Task: In the  document seminar.rtf Use the feature 'and check spelling and grammer' Select the body of letter and change paragraph spacing to  '1.5' Select the word  Good Day and change the font size to  30
Action: Mouse moved to (364, 504)
Screenshot: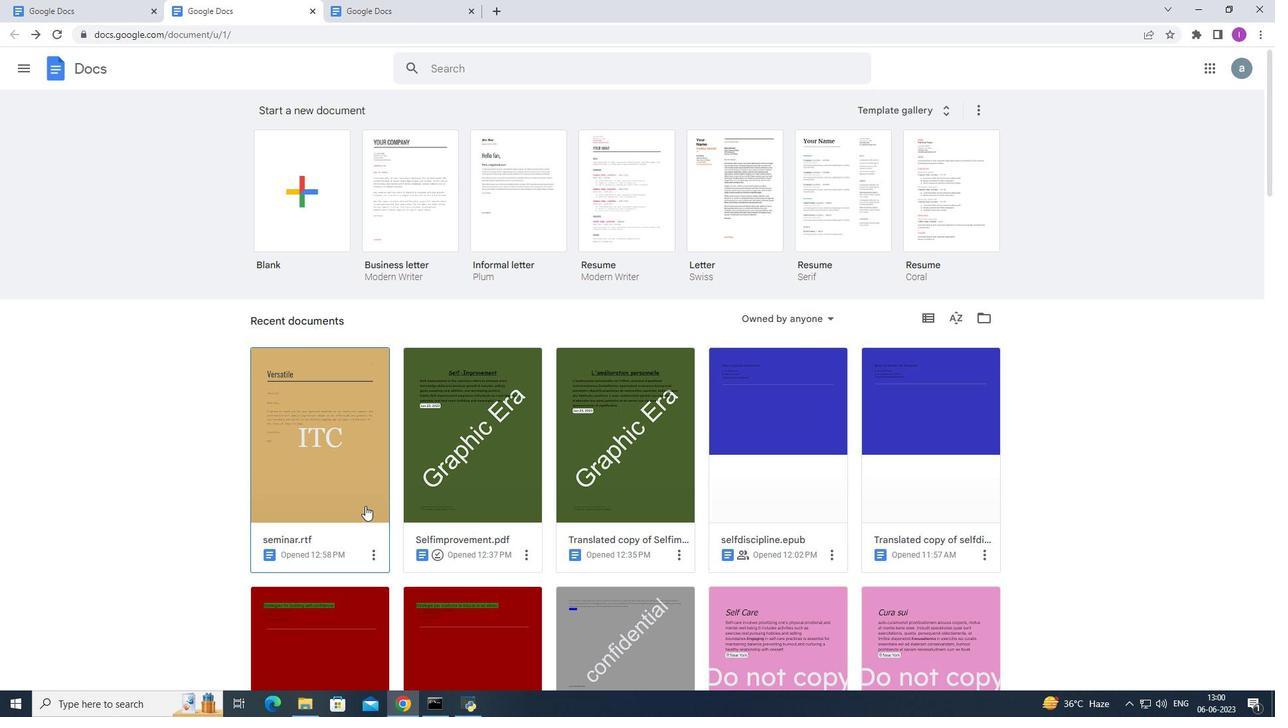 
Action: Mouse pressed left at (364, 504)
Screenshot: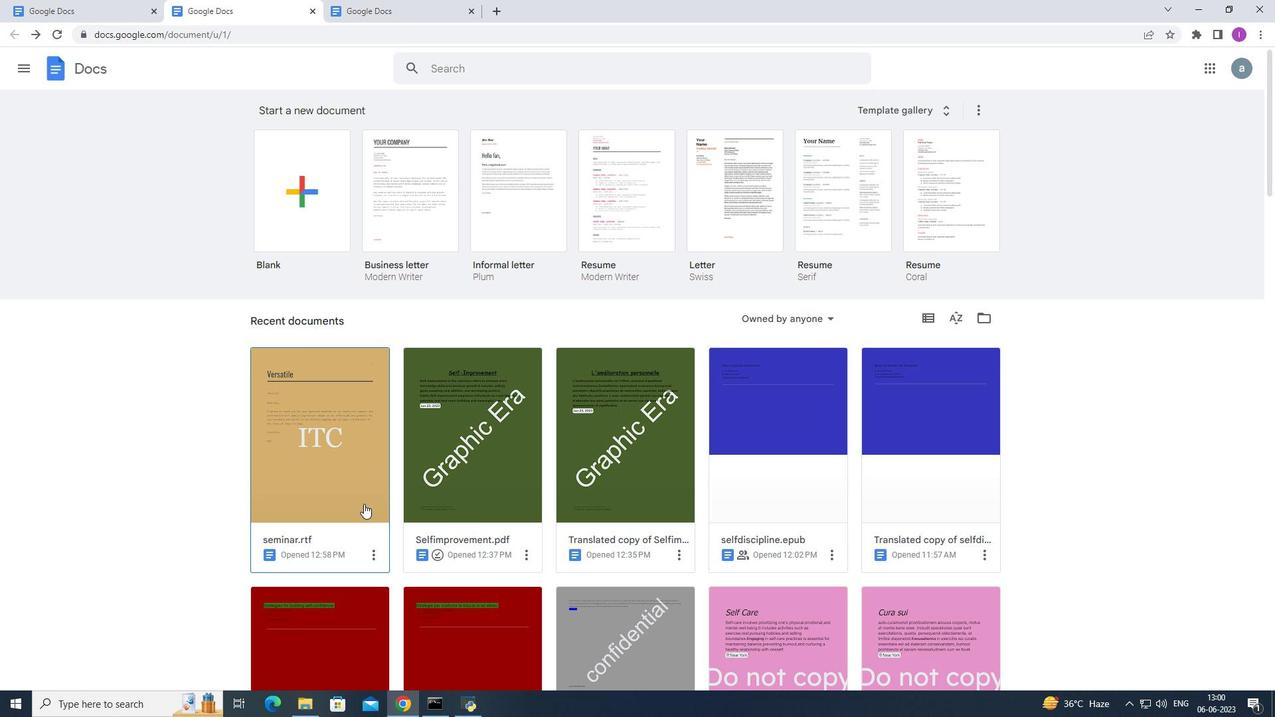
Action: Mouse moved to (215, 71)
Screenshot: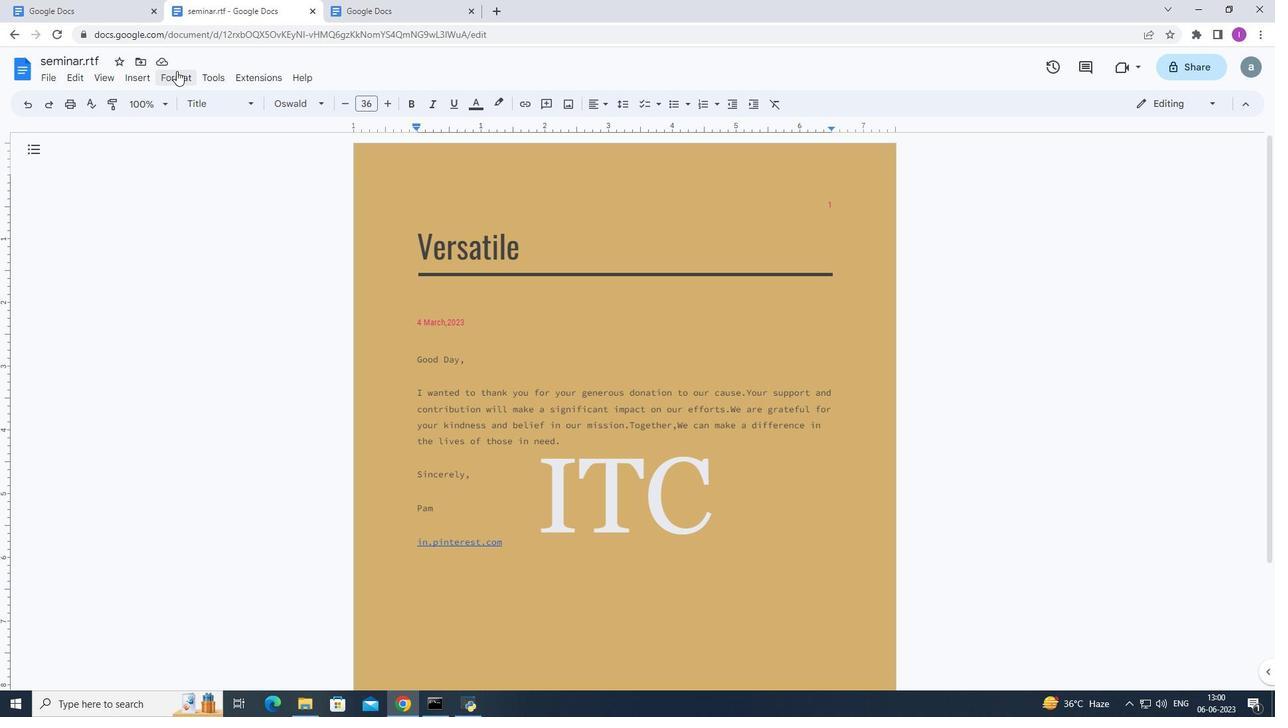 
Action: Mouse pressed left at (215, 71)
Screenshot: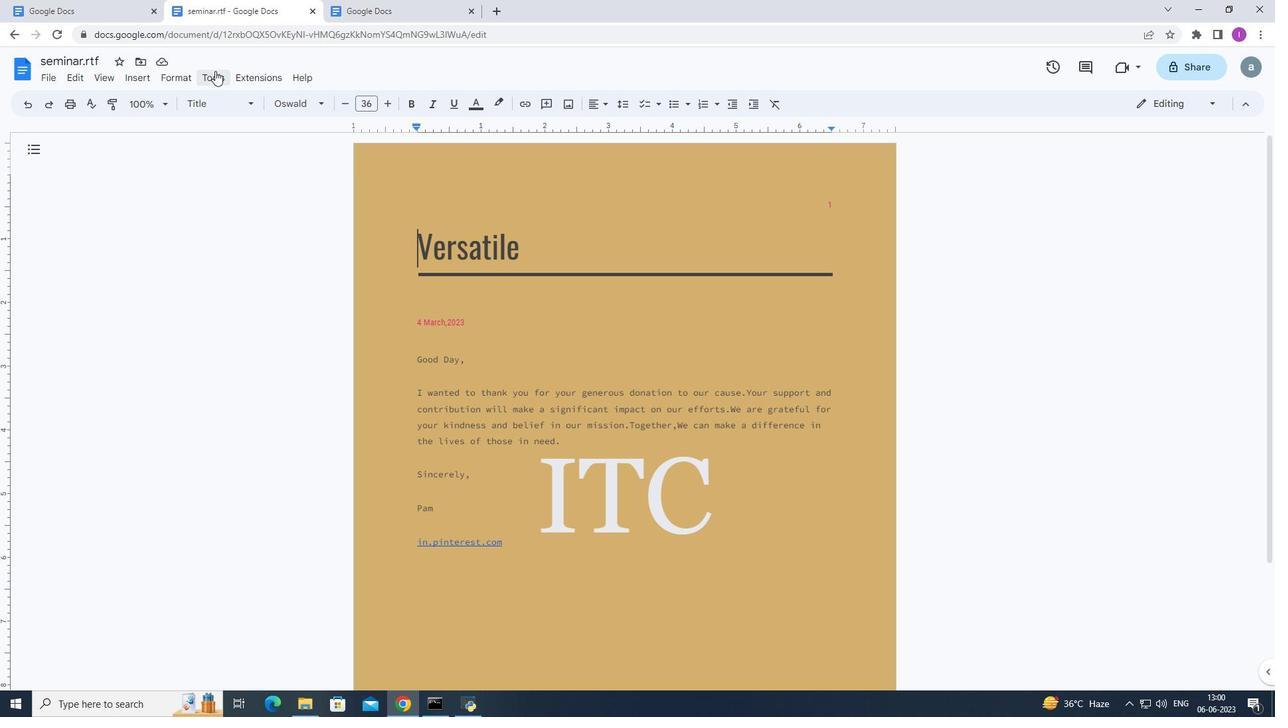 
Action: Mouse moved to (485, 101)
Screenshot: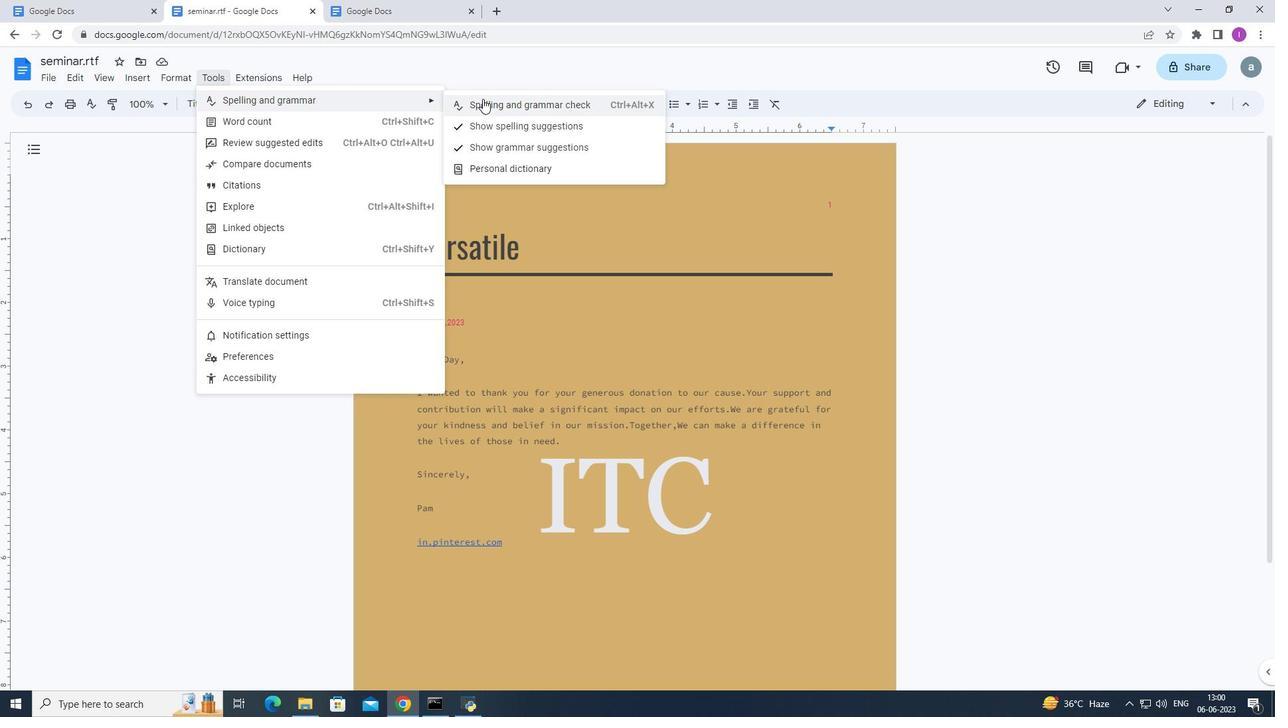 
Action: Mouse pressed left at (485, 101)
Screenshot: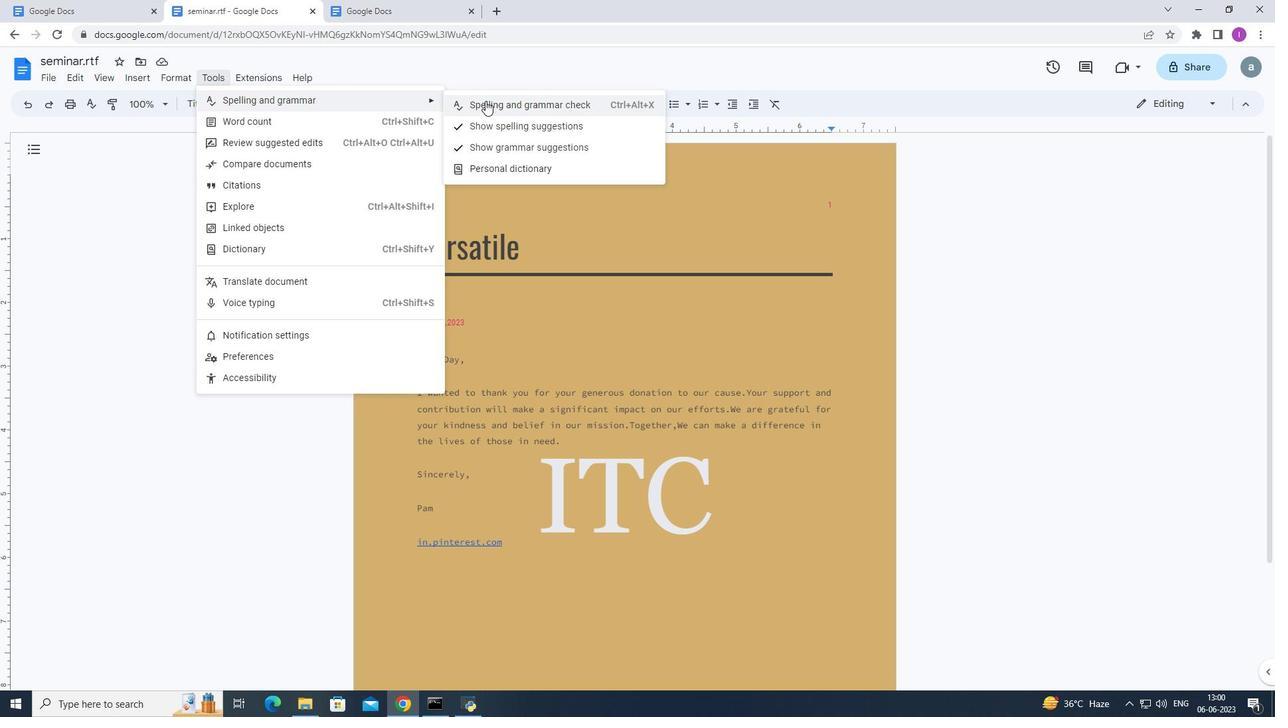 
Action: Mouse moved to (410, 392)
Screenshot: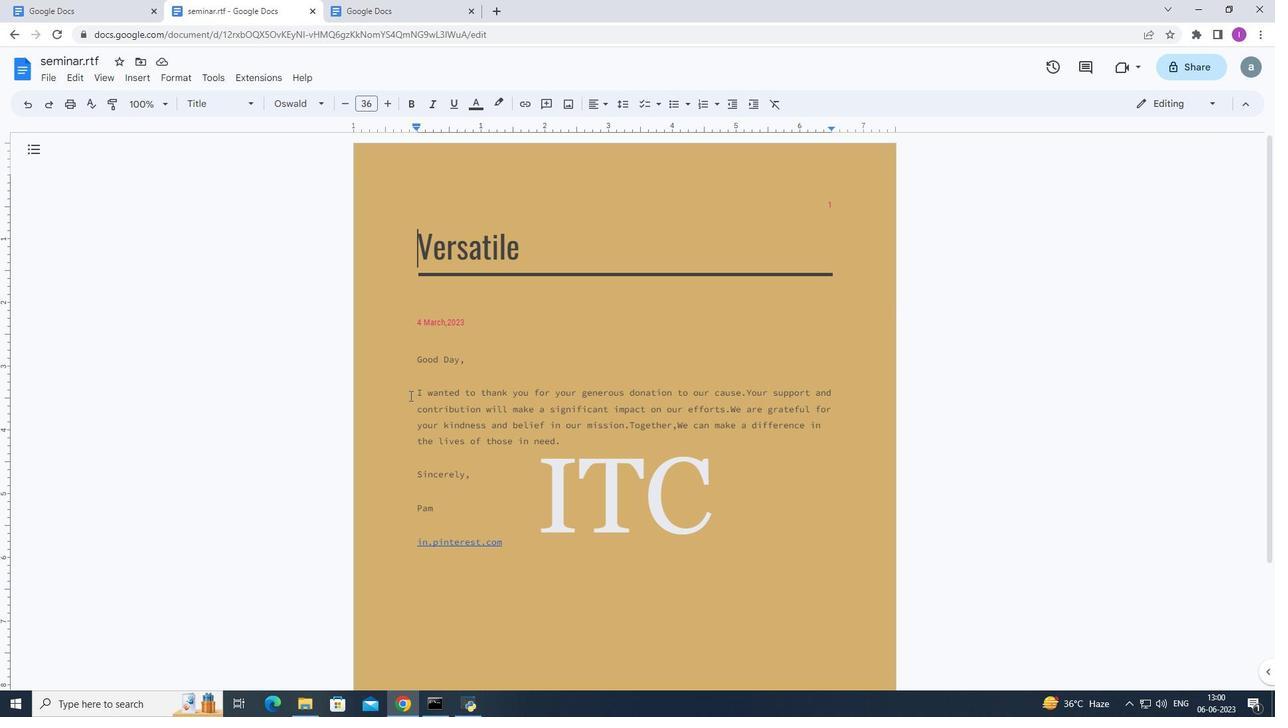 
Action: Mouse pressed left at (410, 392)
Screenshot: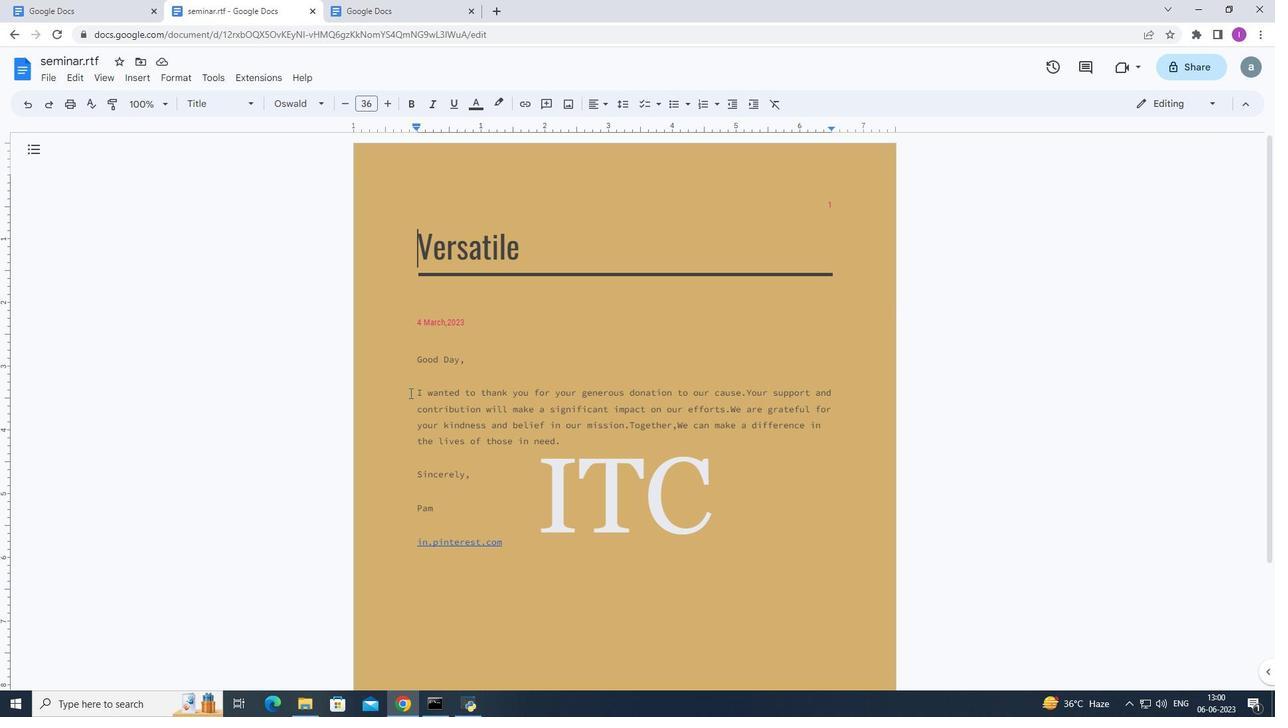 
Action: Mouse moved to (625, 99)
Screenshot: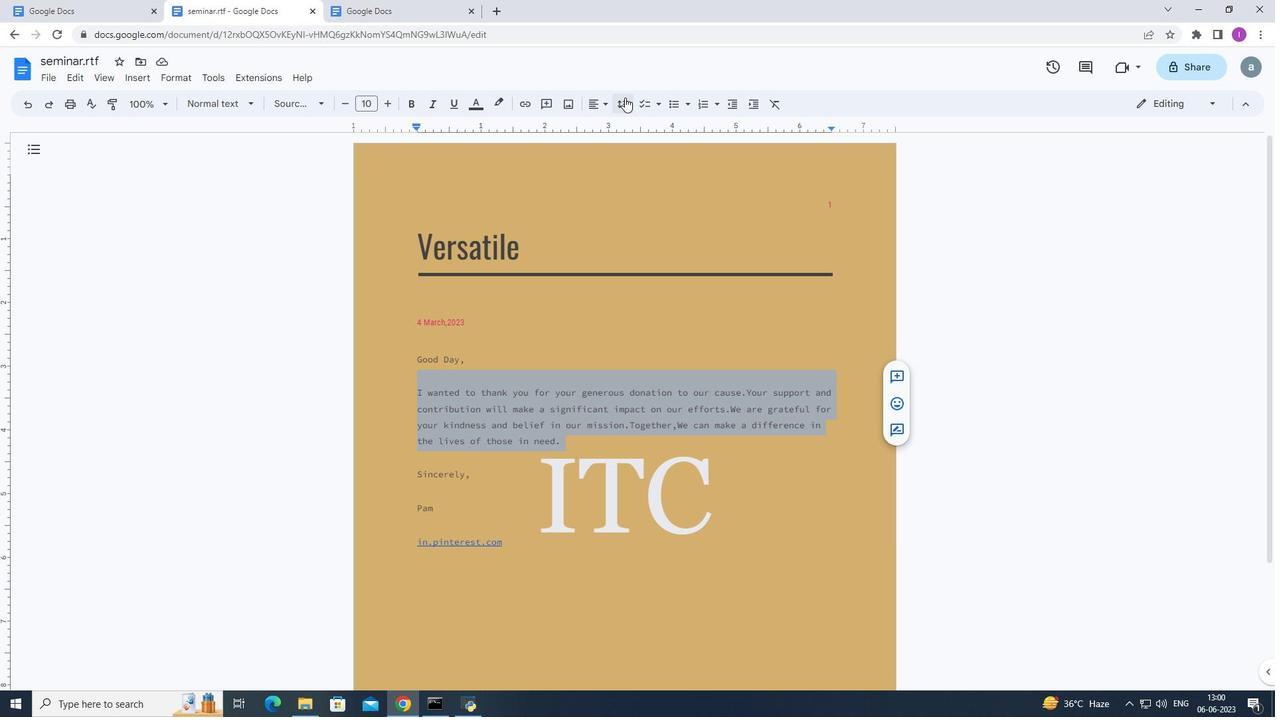 
Action: Mouse pressed left at (625, 99)
Screenshot: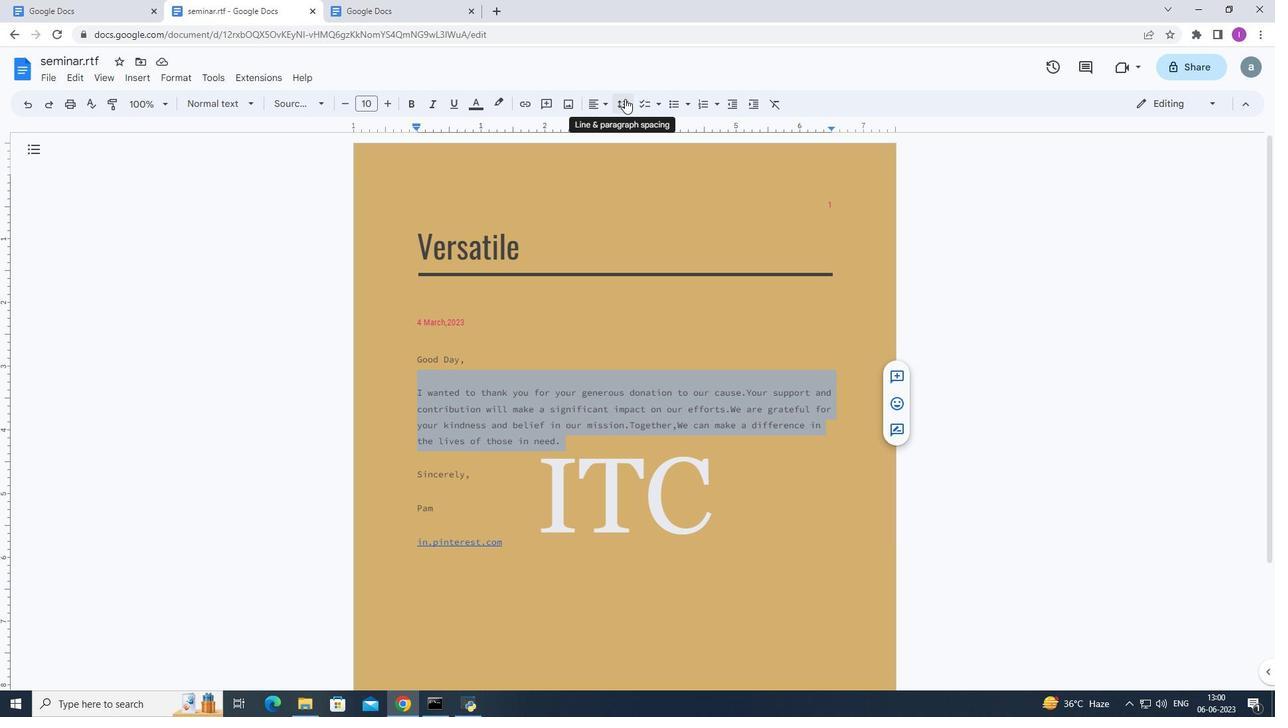 
Action: Mouse moved to (645, 164)
Screenshot: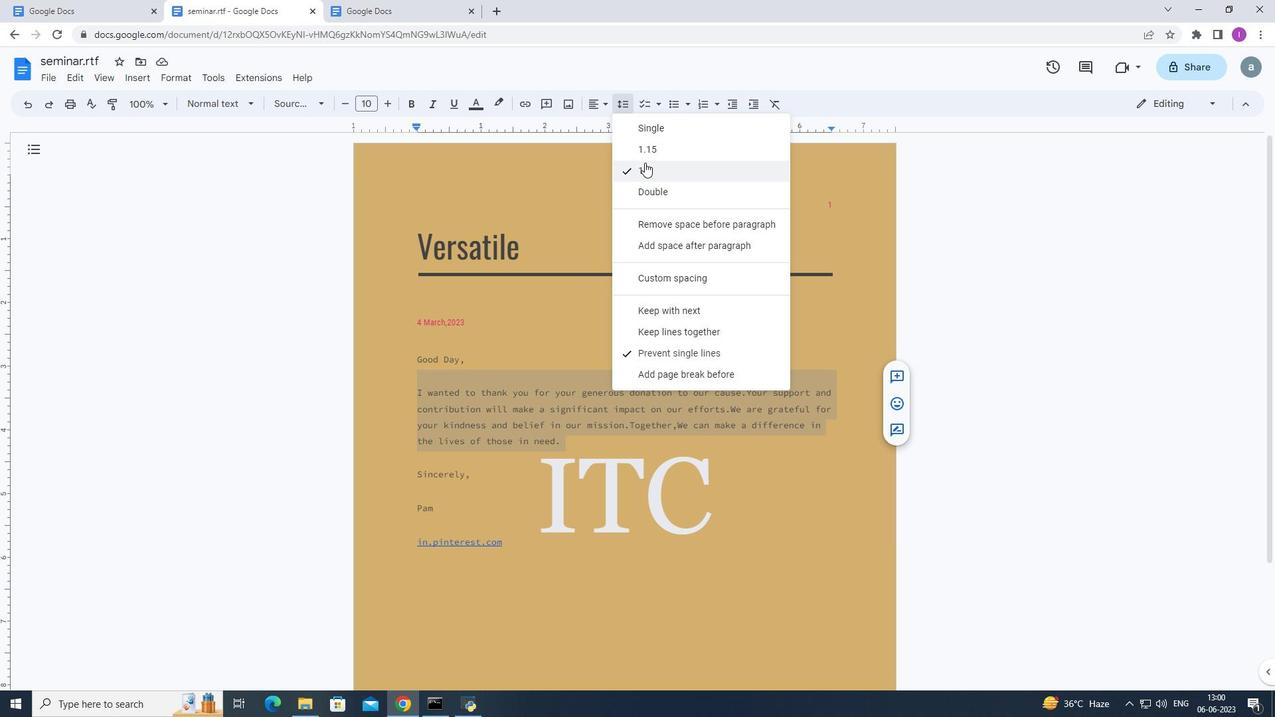 
Action: Mouse pressed left at (645, 164)
Screenshot: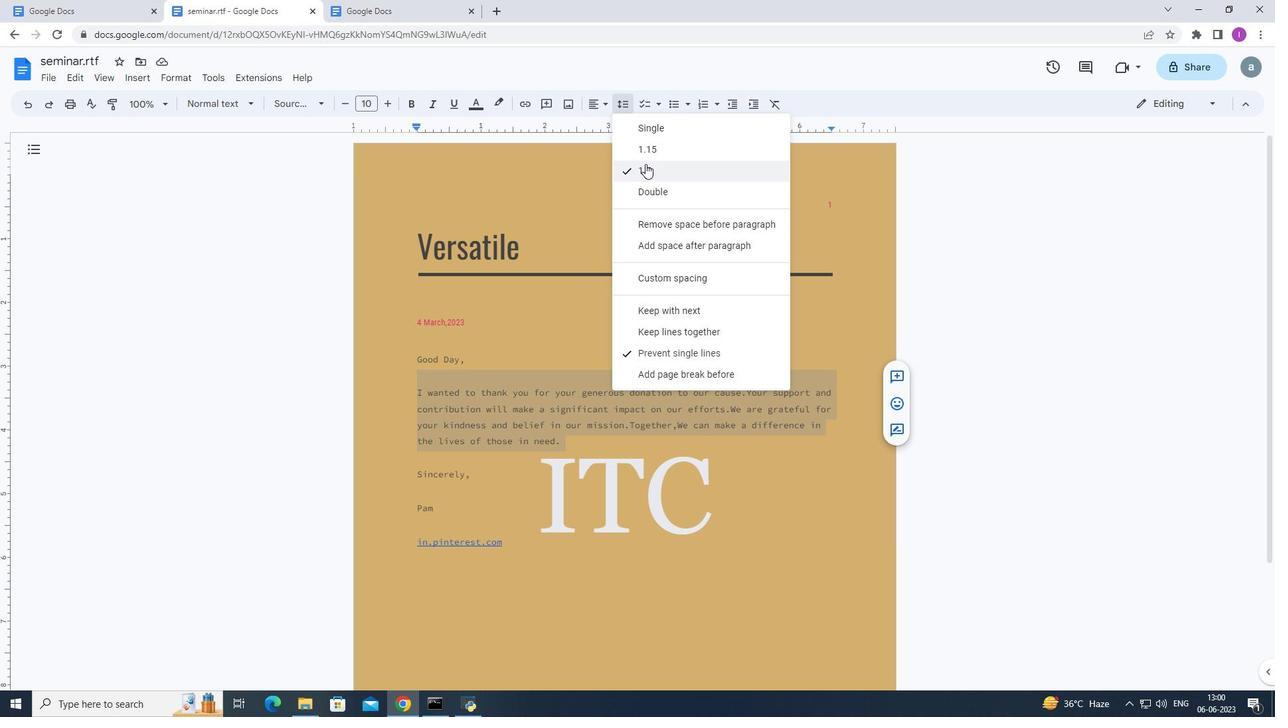
Action: Mouse moved to (287, 368)
Screenshot: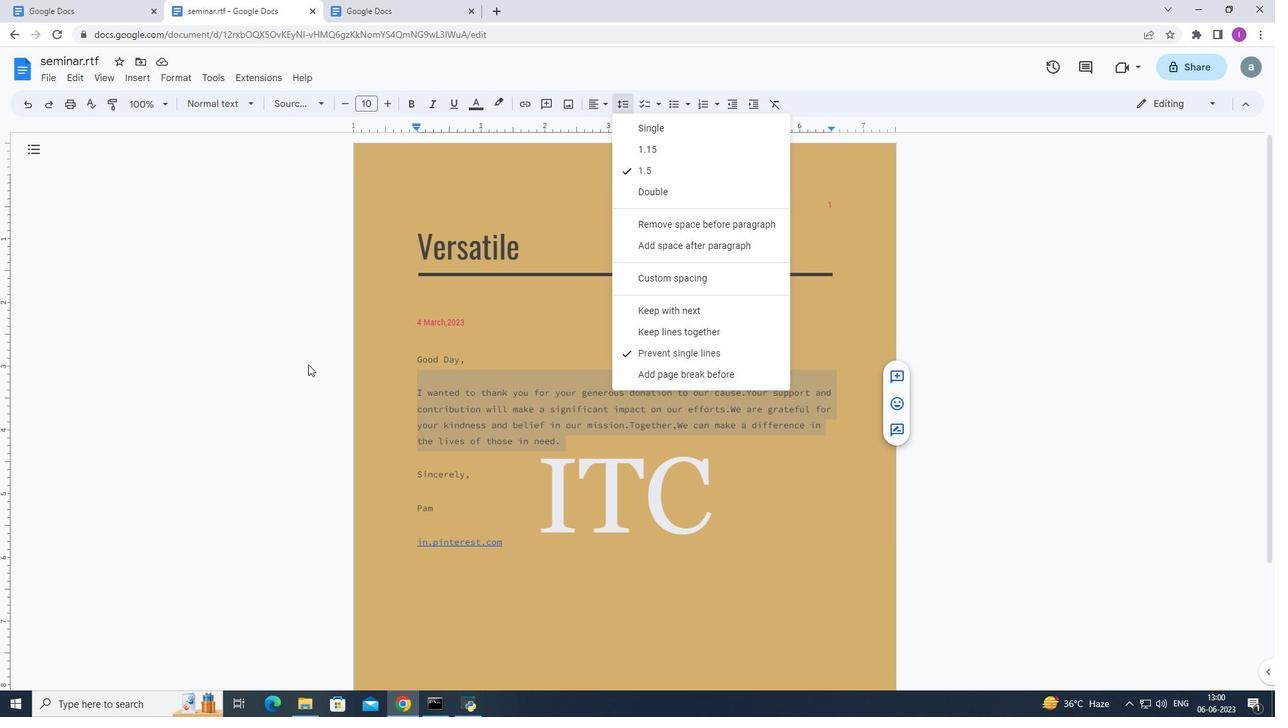 
Action: Mouse pressed left at (287, 368)
Screenshot: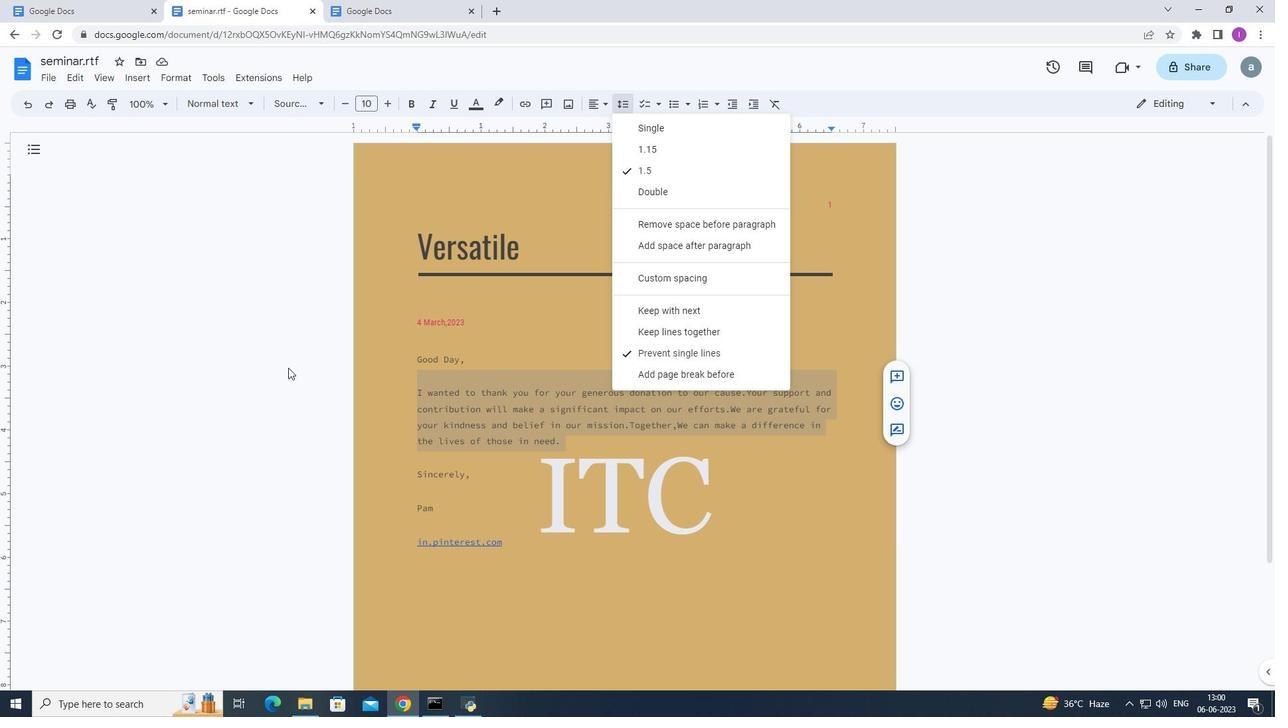 
Action: Mouse moved to (474, 361)
Screenshot: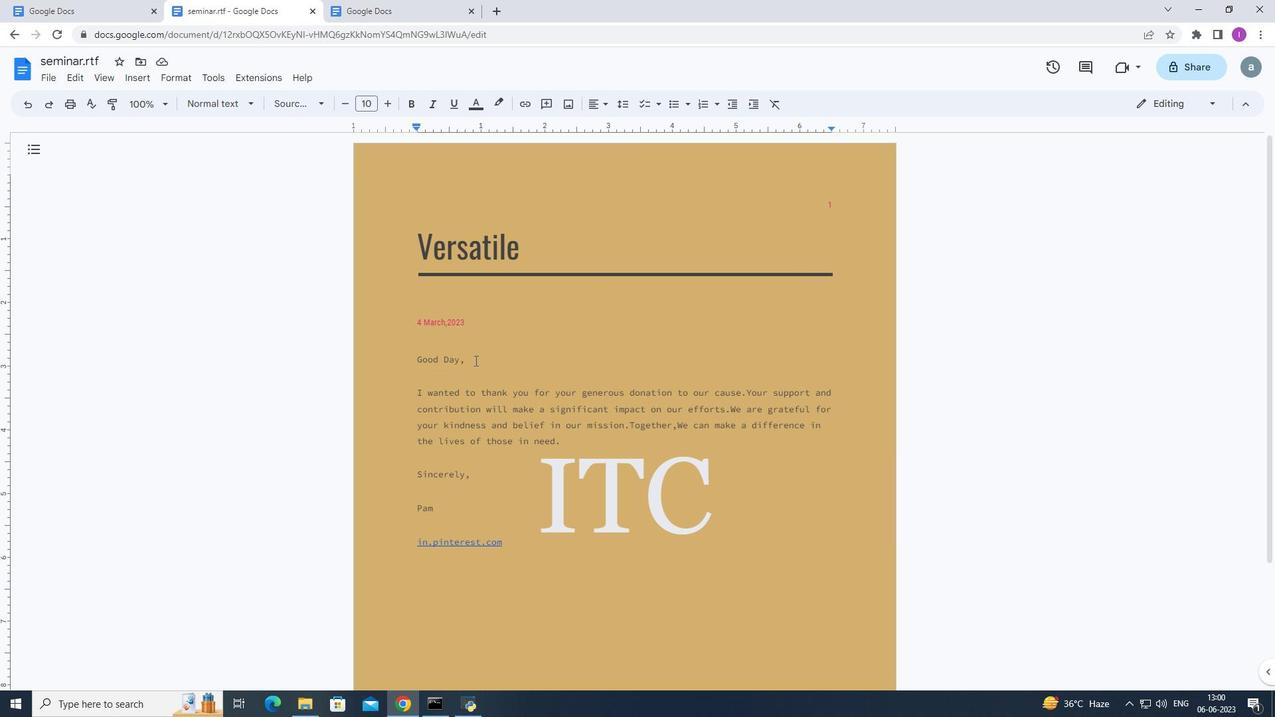 
Action: Mouse pressed left at (474, 361)
Screenshot: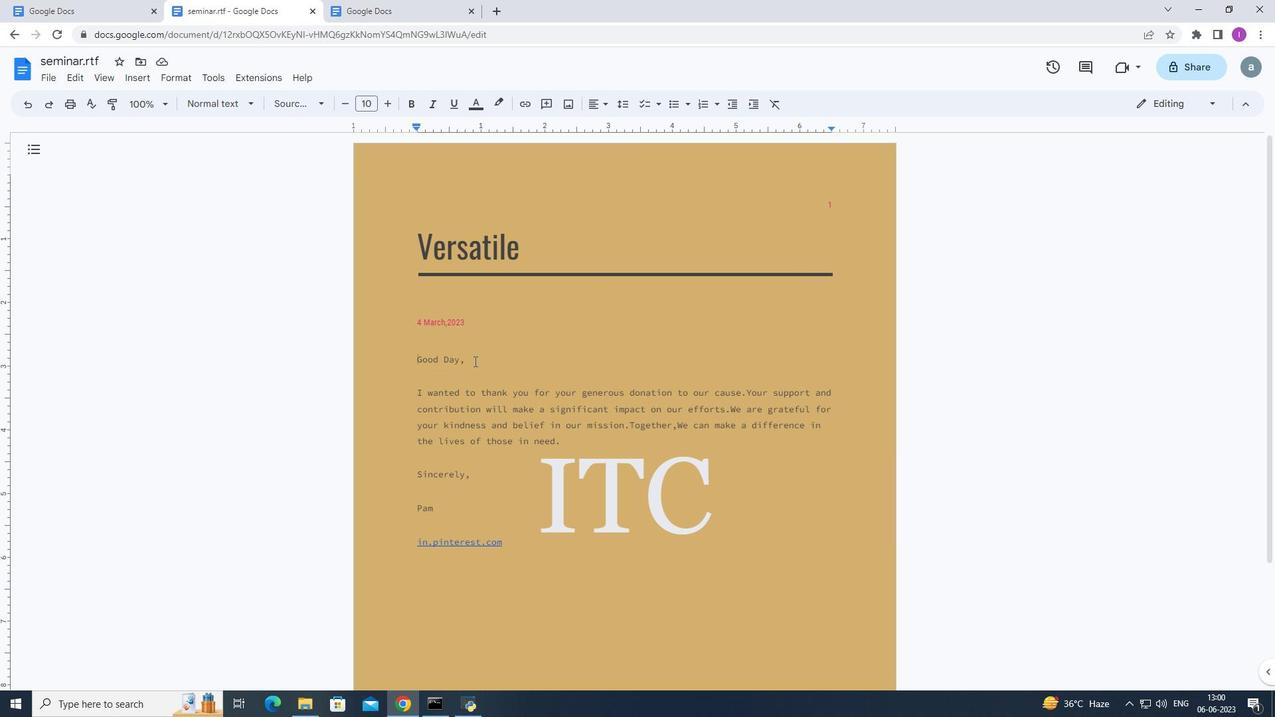 
Action: Mouse moved to (480, 345)
Screenshot: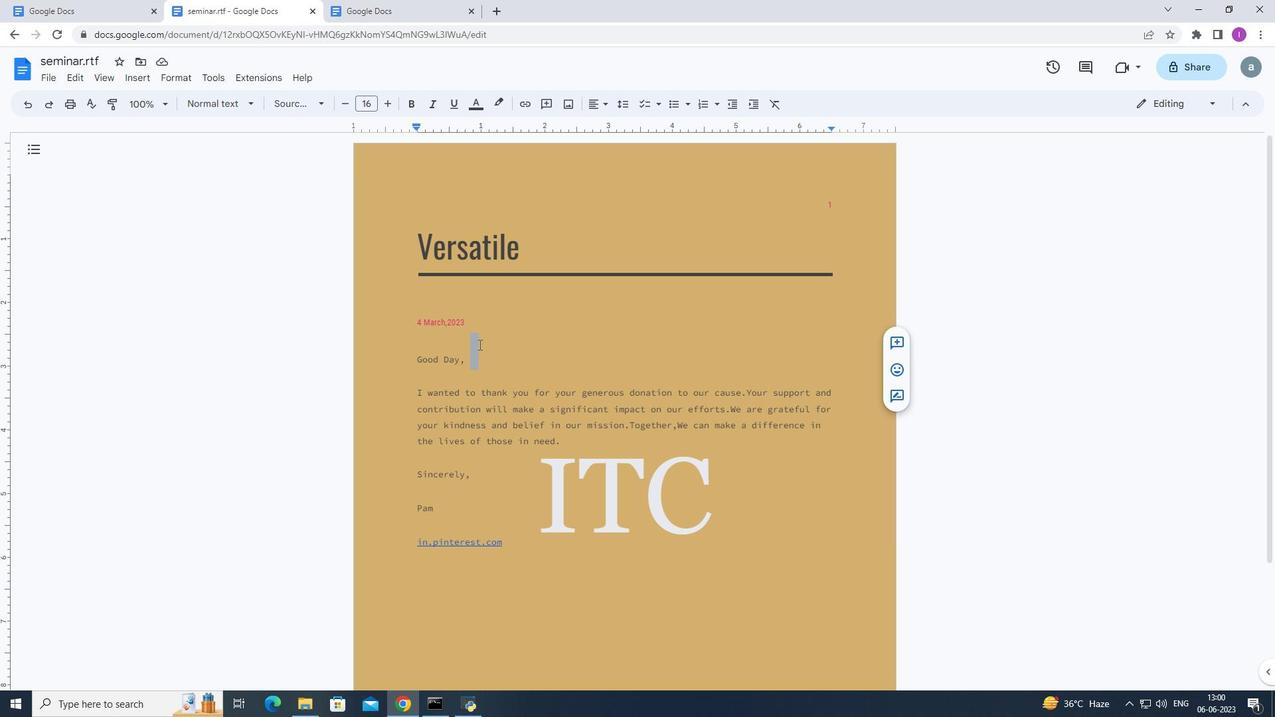 
Action: Mouse pressed left at (480, 345)
Screenshot: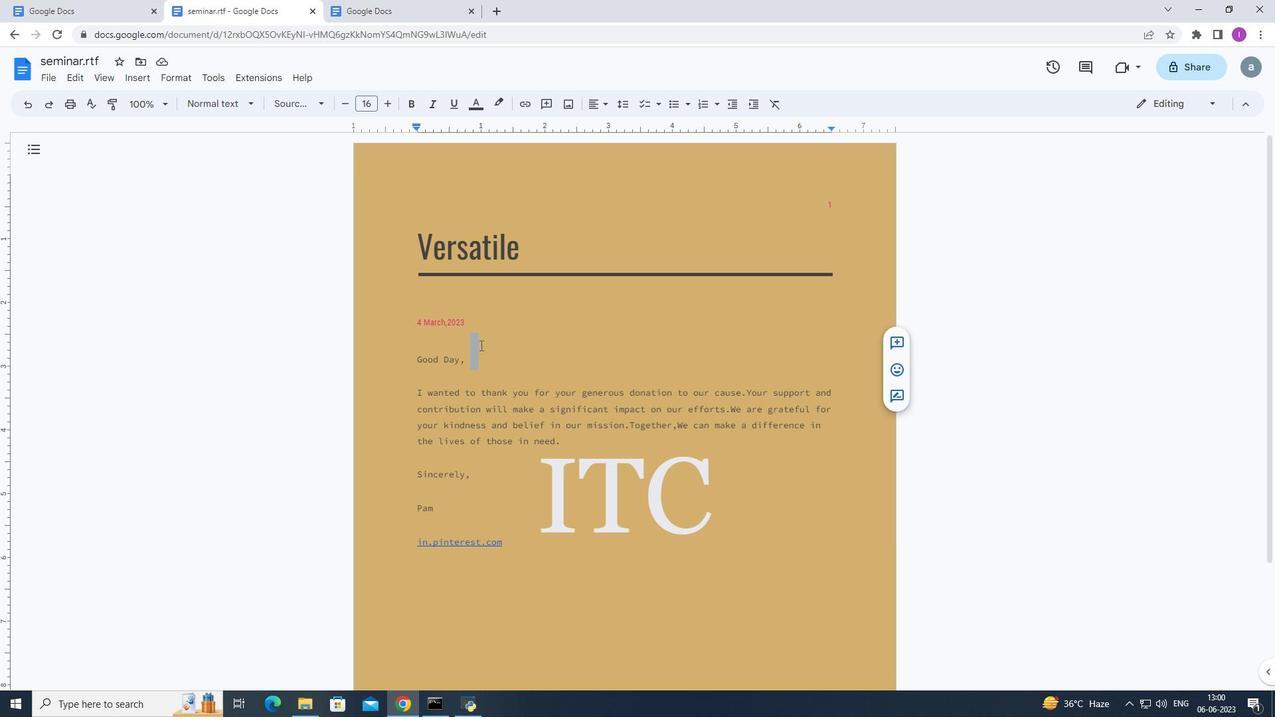 
Action: Mouse moved to (467, 406)
Screenshot: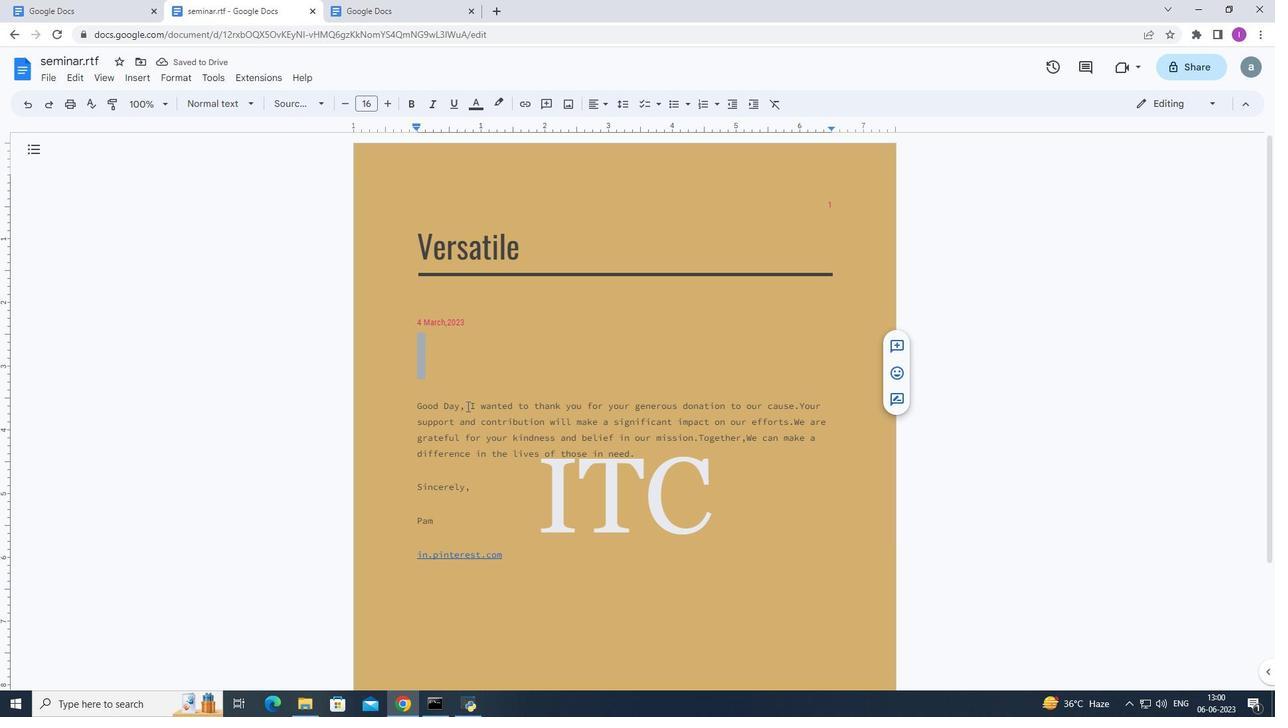 
Action: Mouse pressed left at (467, 406)
Screenshot: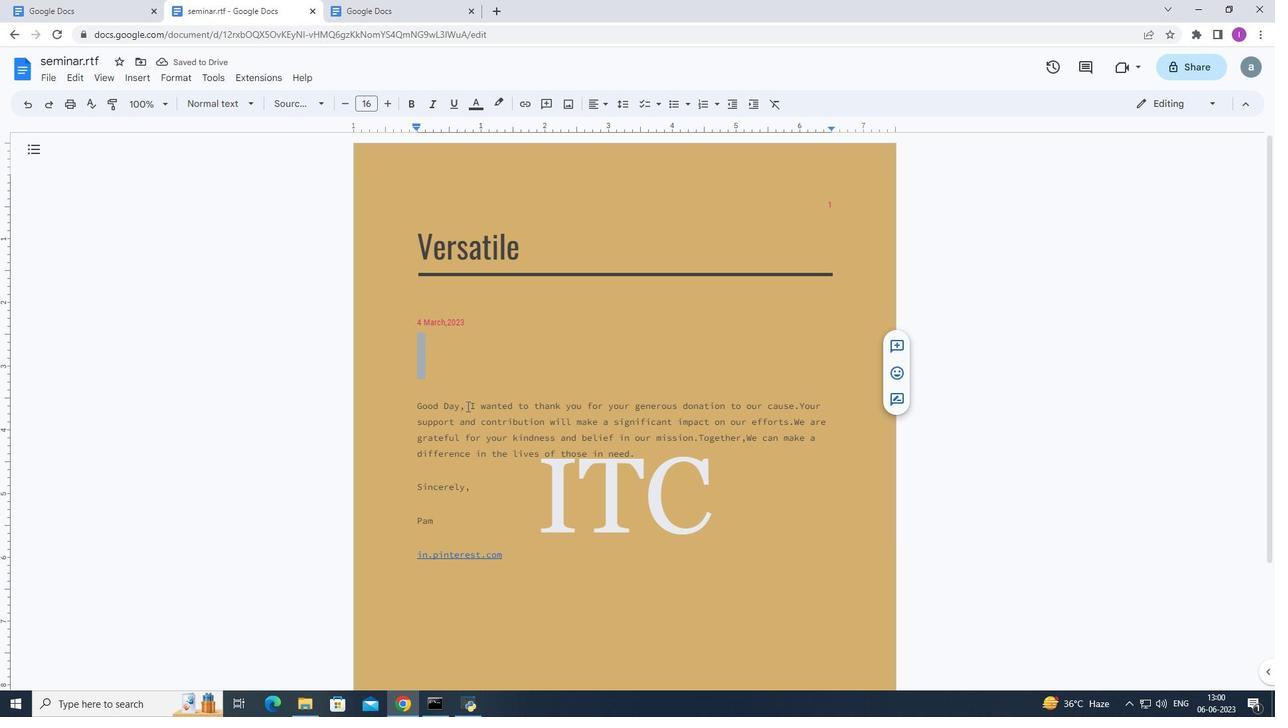 
Action: Mouse moved to (513, 388)
Screenshot: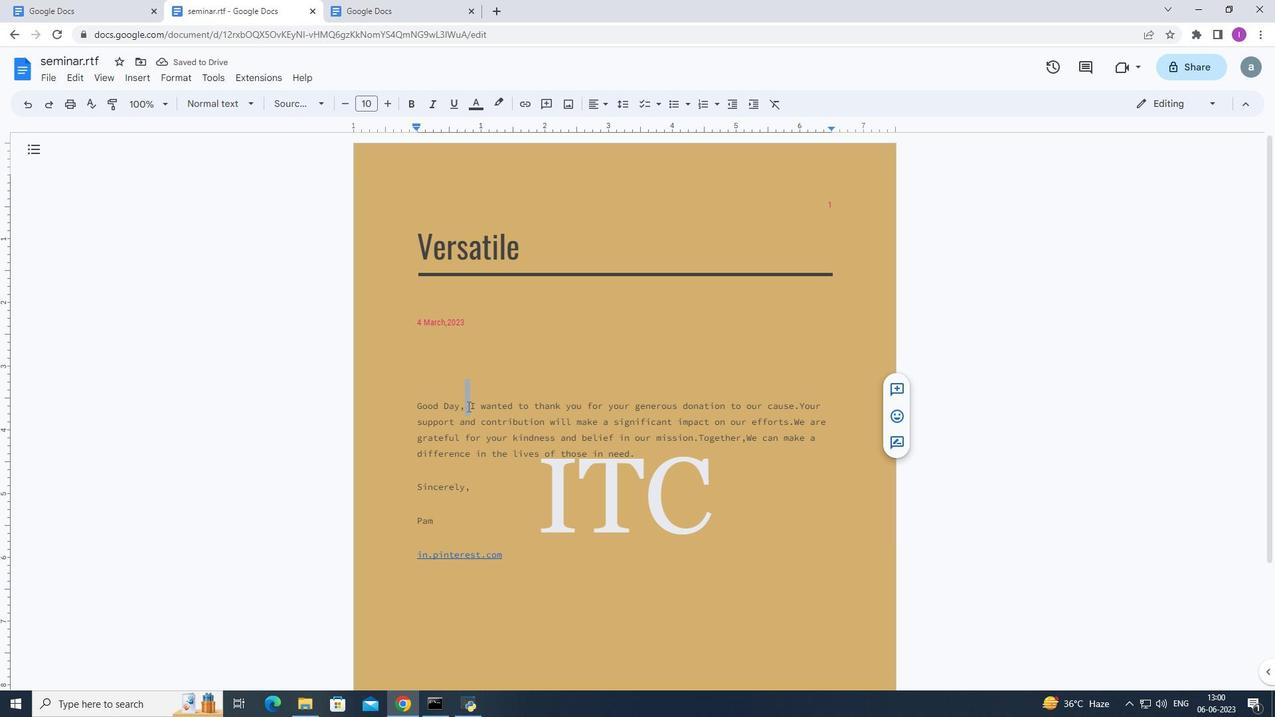 
Action: Key pressed <Key.backspace>
Screenshot: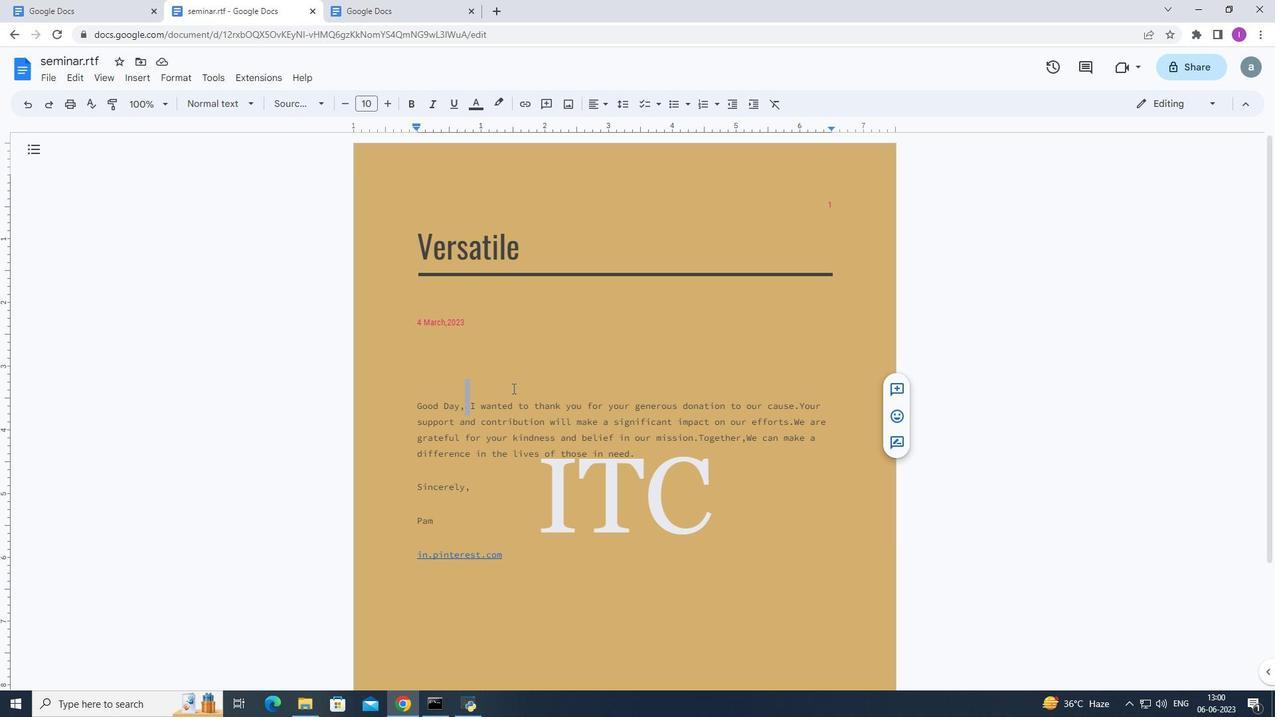 
Action: Mouse moved to (461, 408)
Screenshot: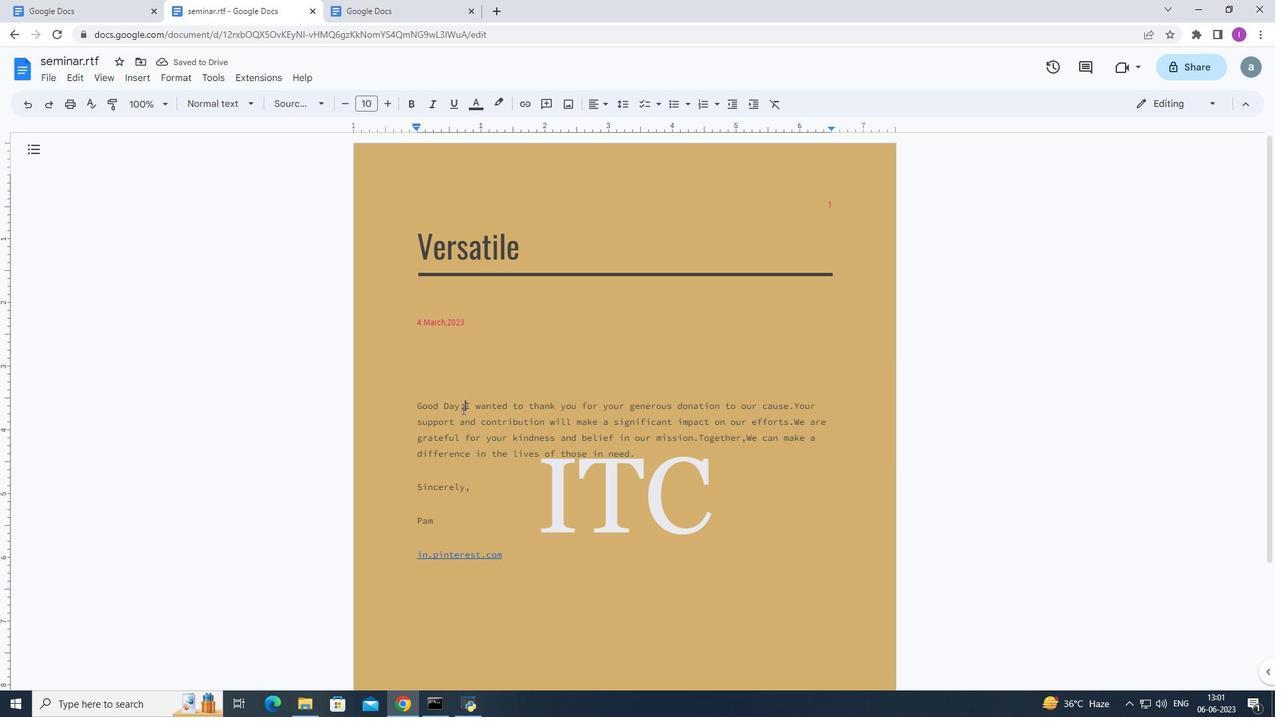 
Action: Mouse pressed left at (461, 408)
Screenshot: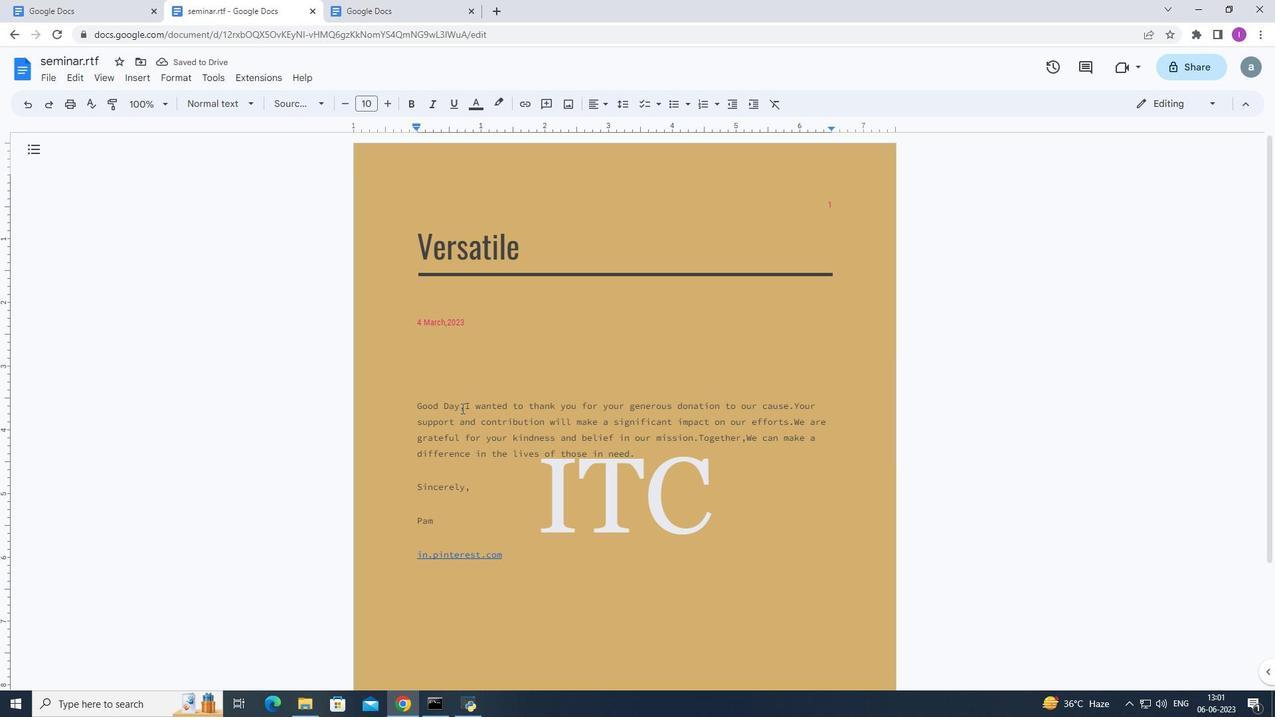 
Action: Mouse moved to (467, 406)
Screenshot: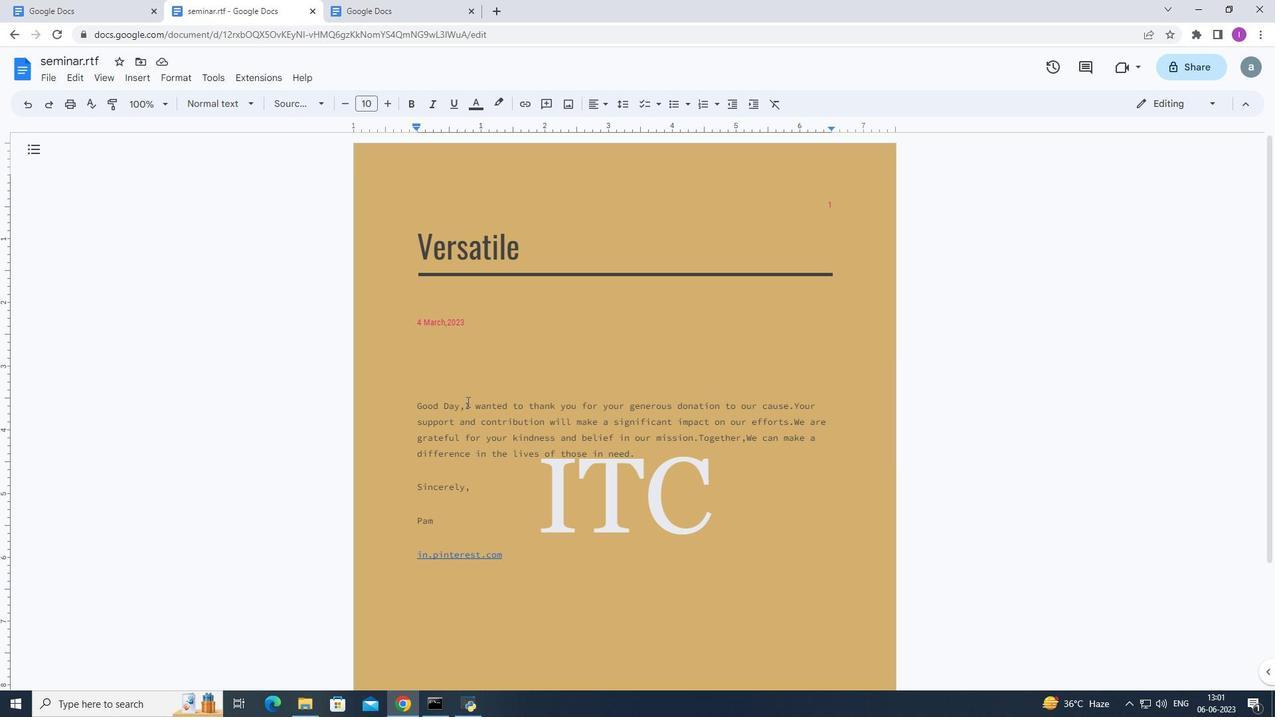 
Action: Mouse pressed left at (467, 406)
Screenshot: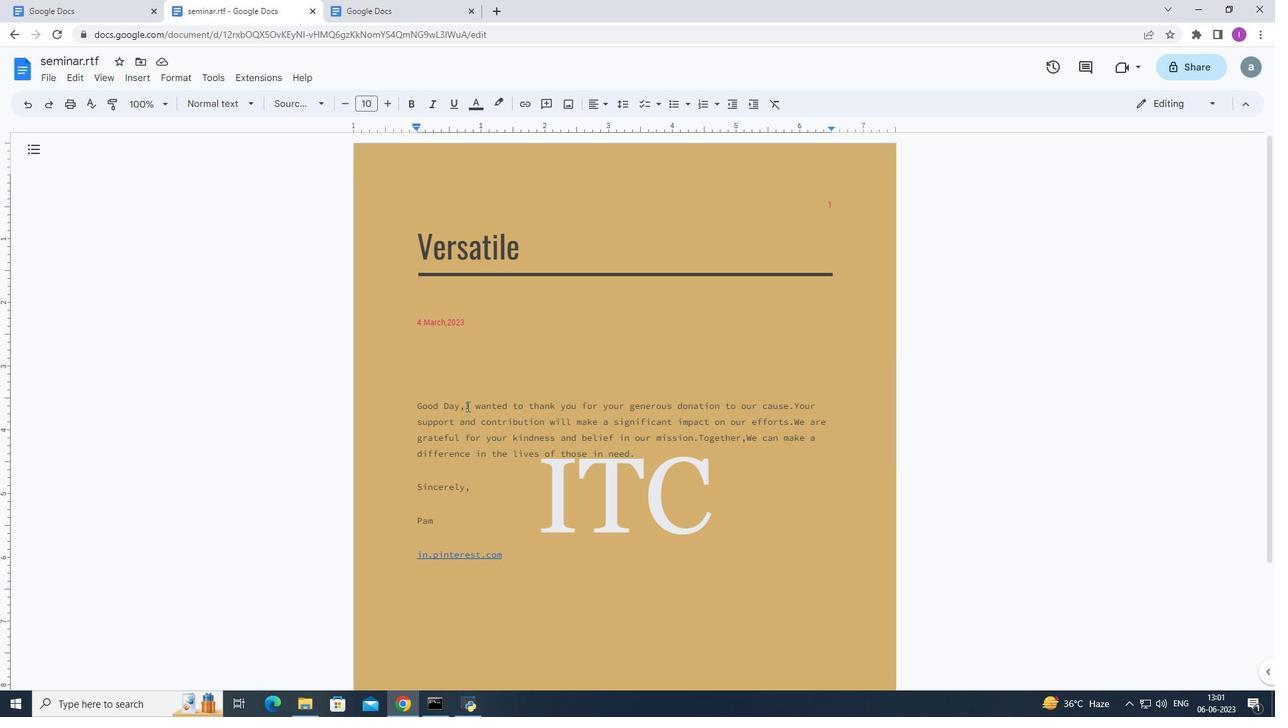 
Action: Mouse moved to (412, 410)
Screenshot: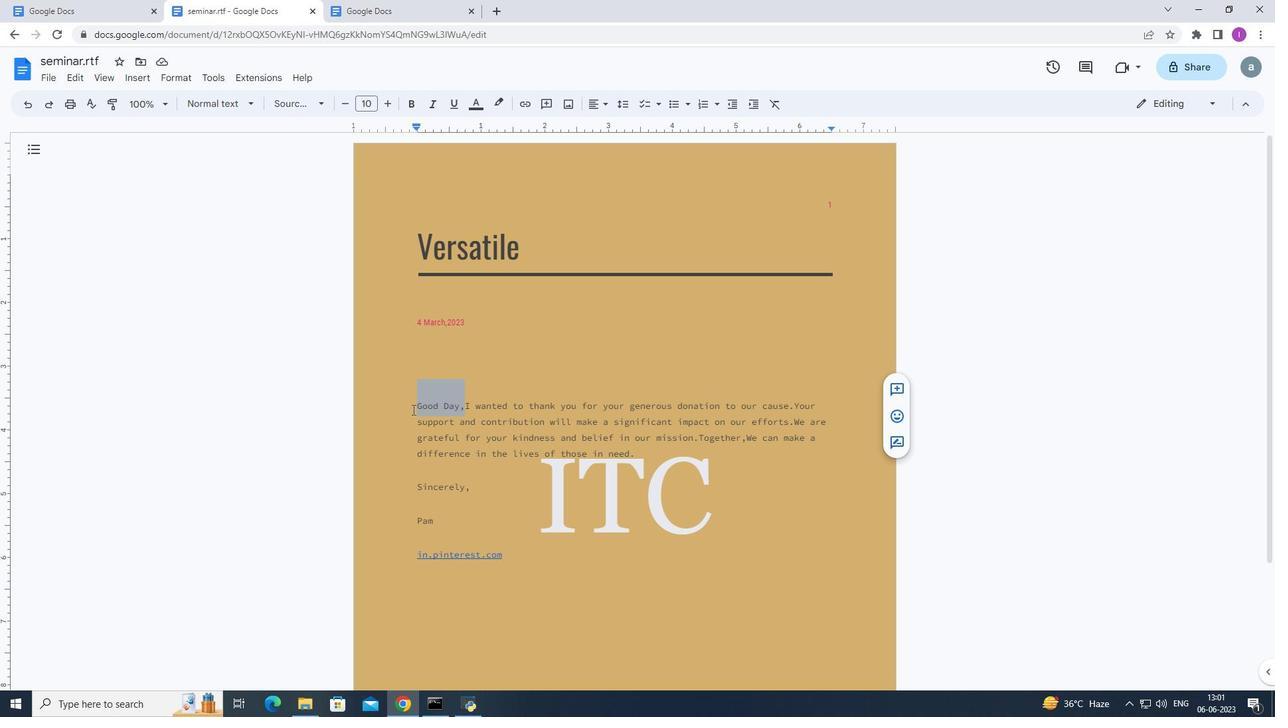 
Action: Key pressed ctrl+C
Screenshot: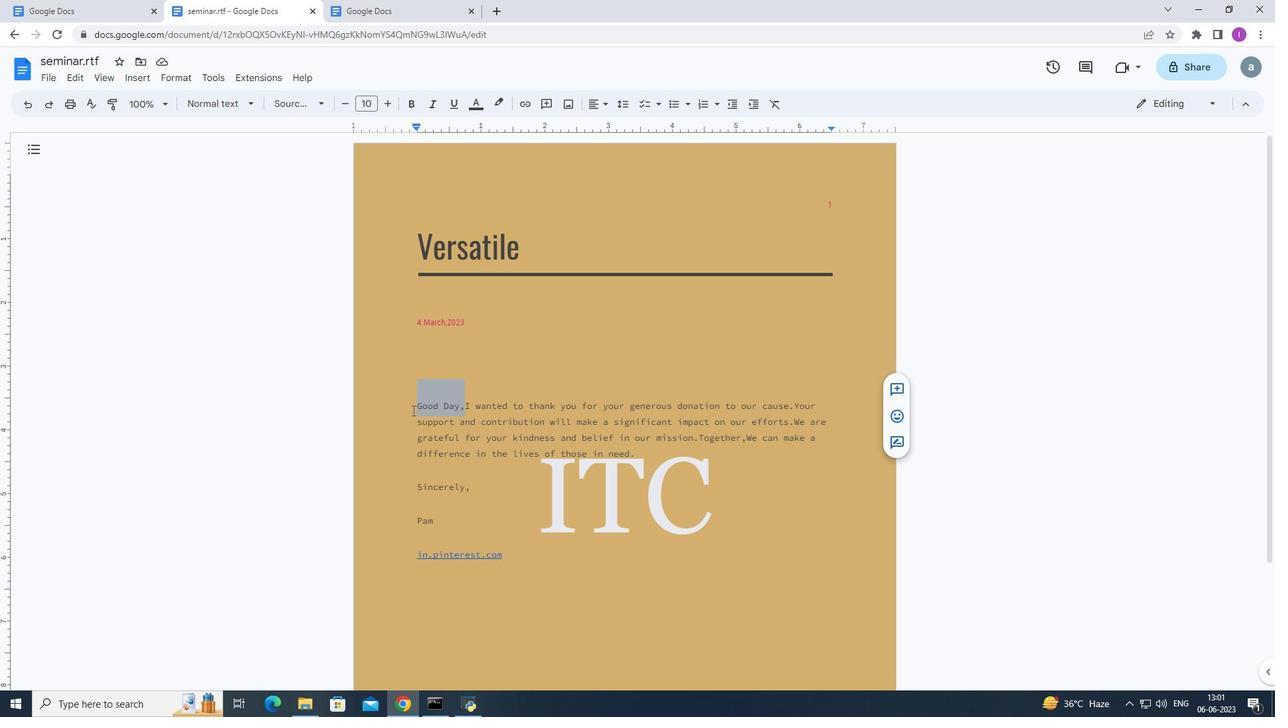 
Action: Mouse moved to (490, 365)
Screenshot: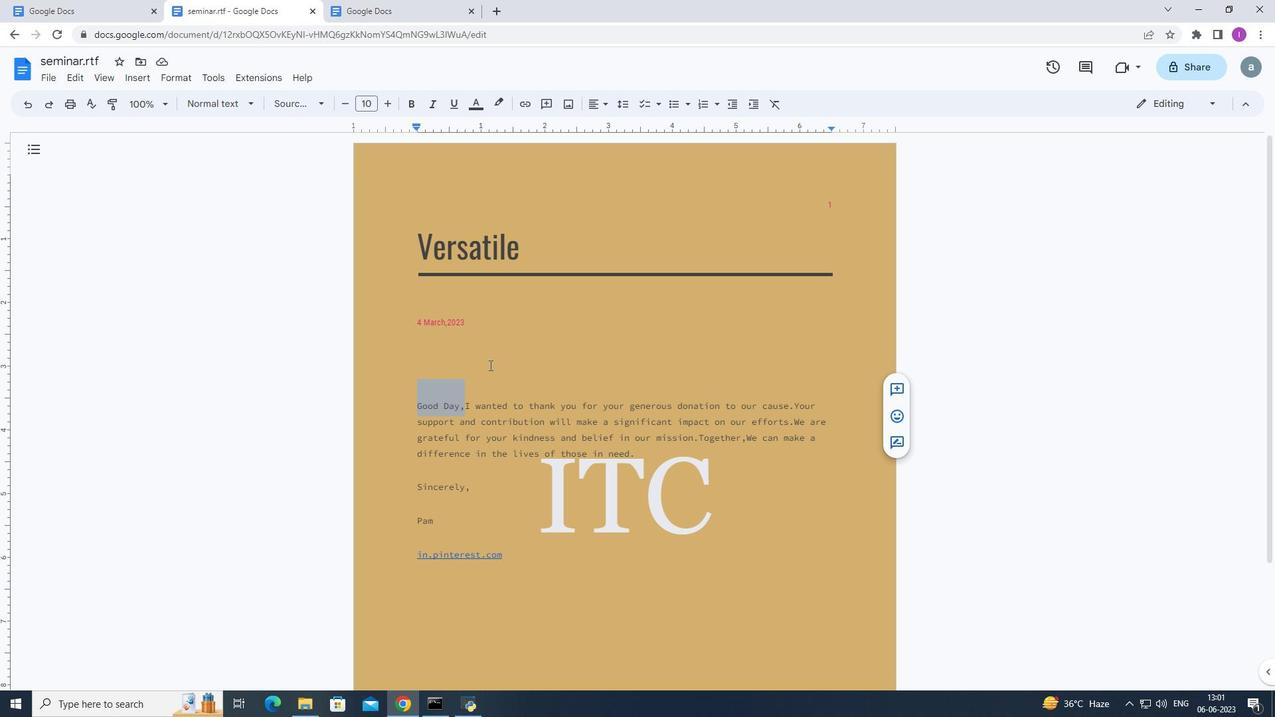 
Action: Key pressed <Key.delete>
Screenshot: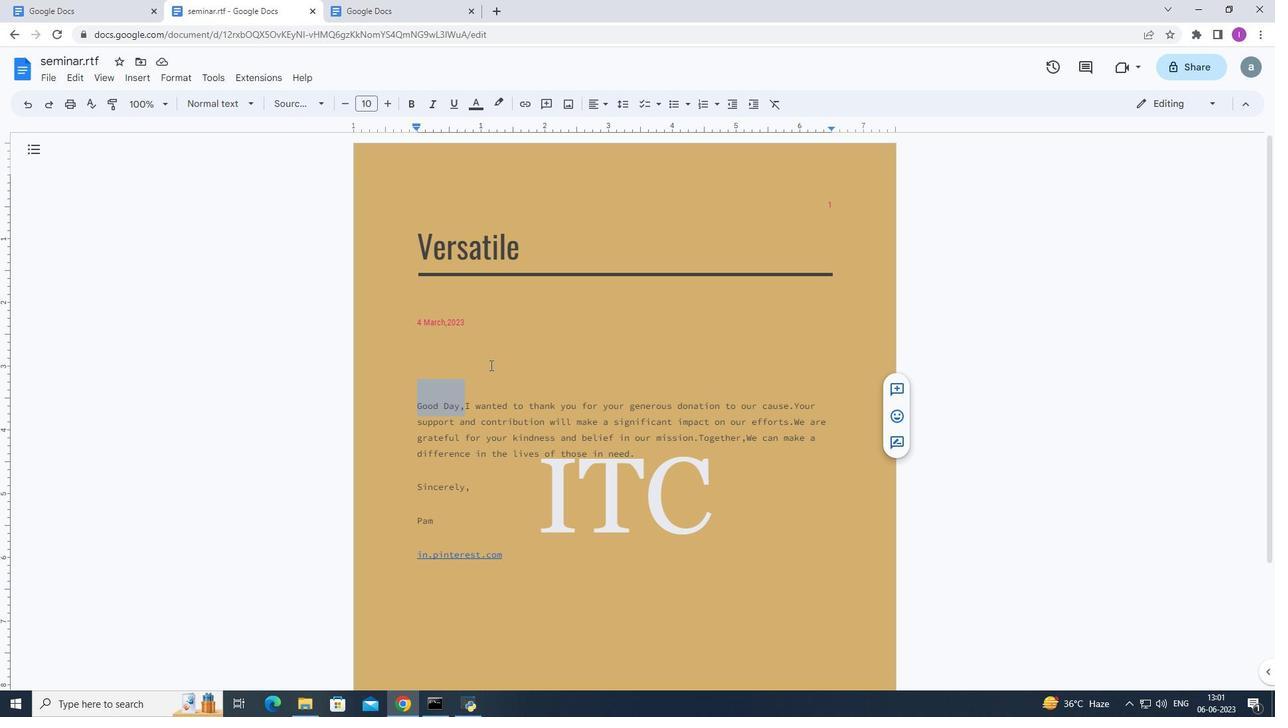 
Action: Mouse moved to (428, 374)
Screenshot: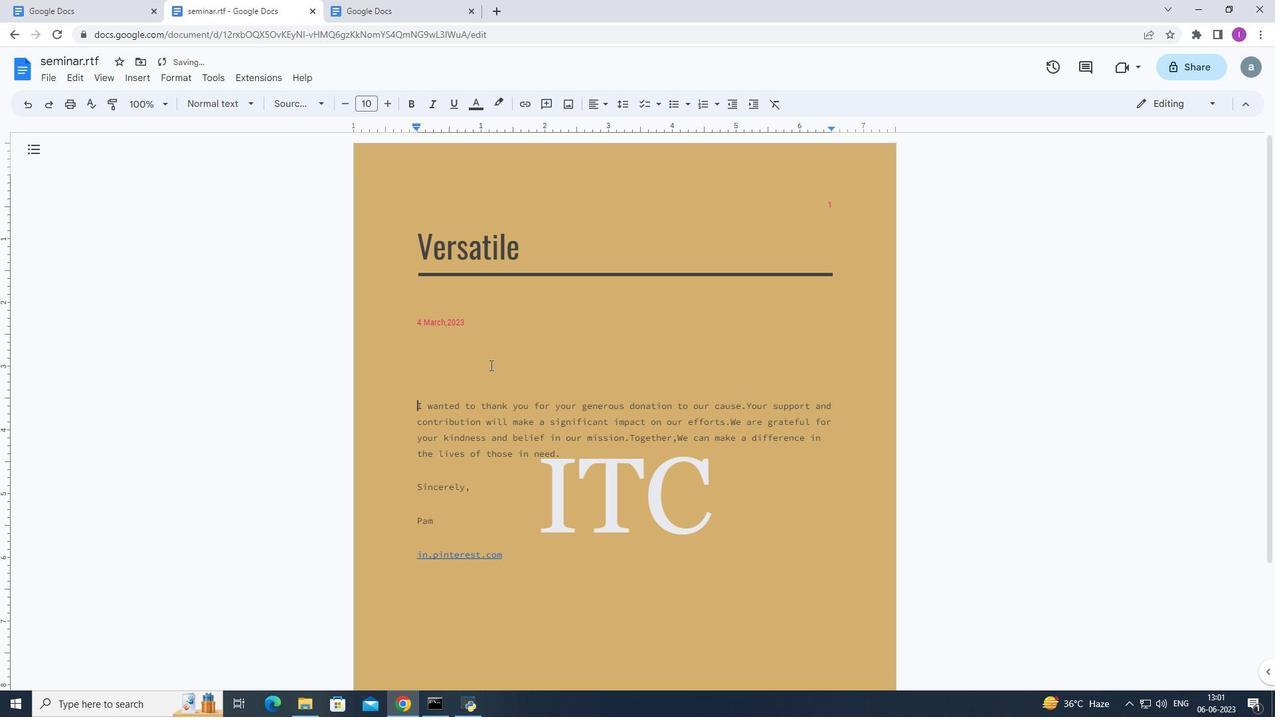 
Action: Mouse pressed left at (428, 374)
Screenshot: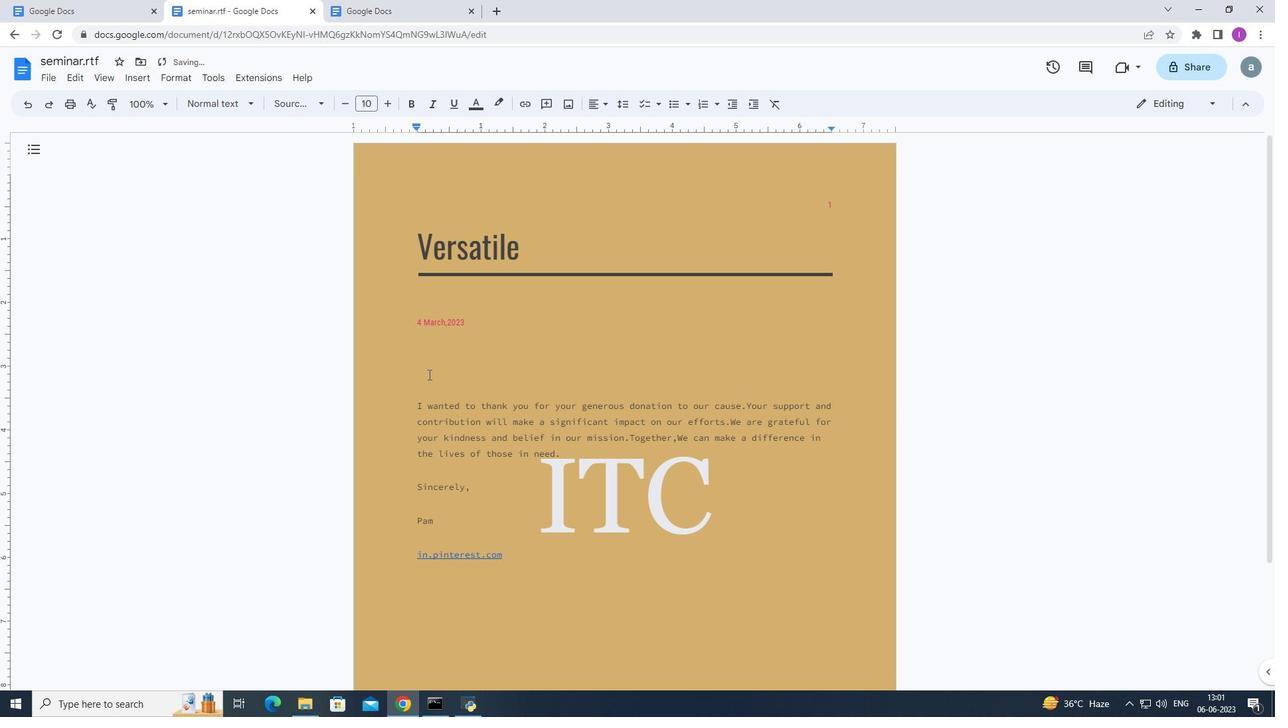 
Action: Mouse moved to (590, 371)
Screenshot: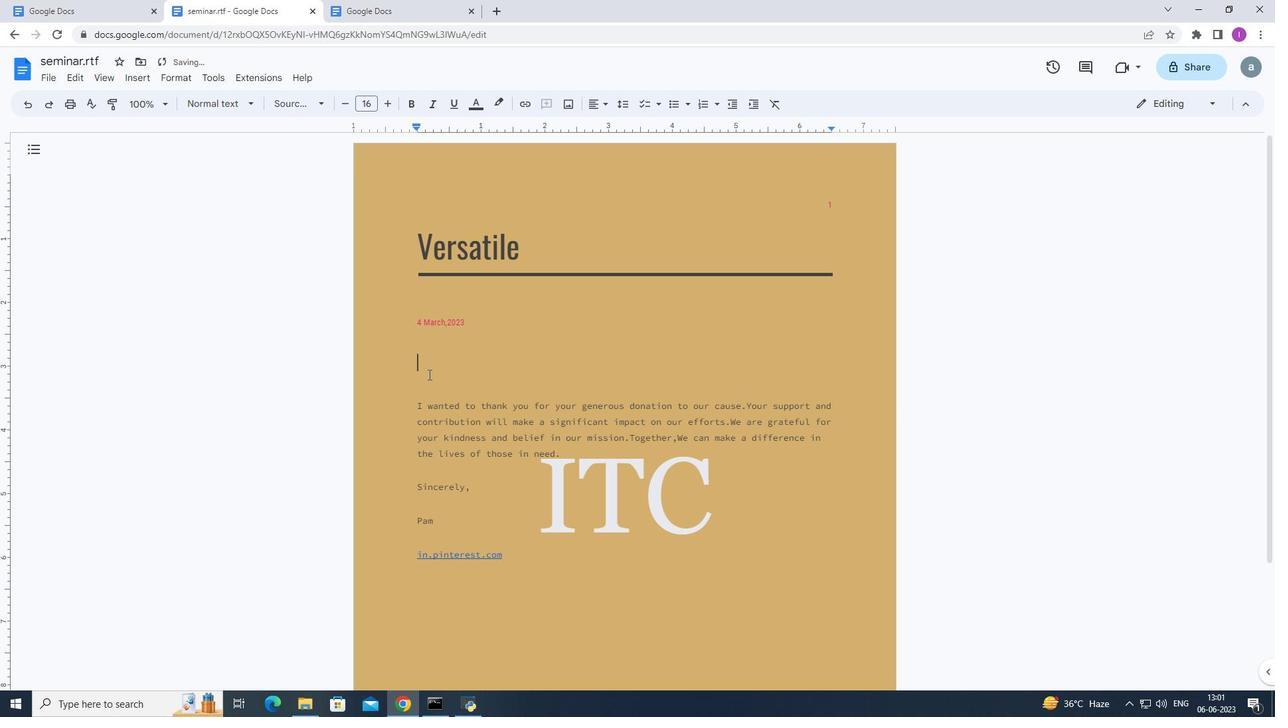
Action: Key pressed ctrl+V
Screenshot: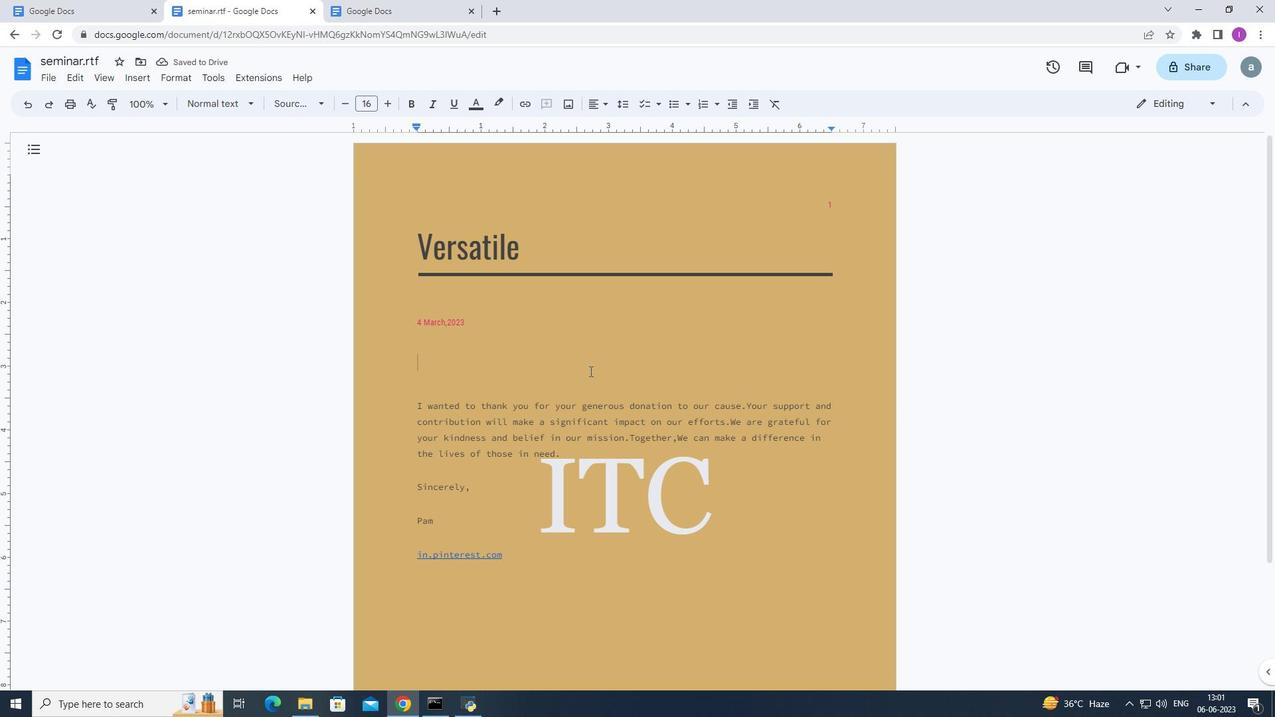 
Action: Mouse moved to (479, 364)
Screenshot: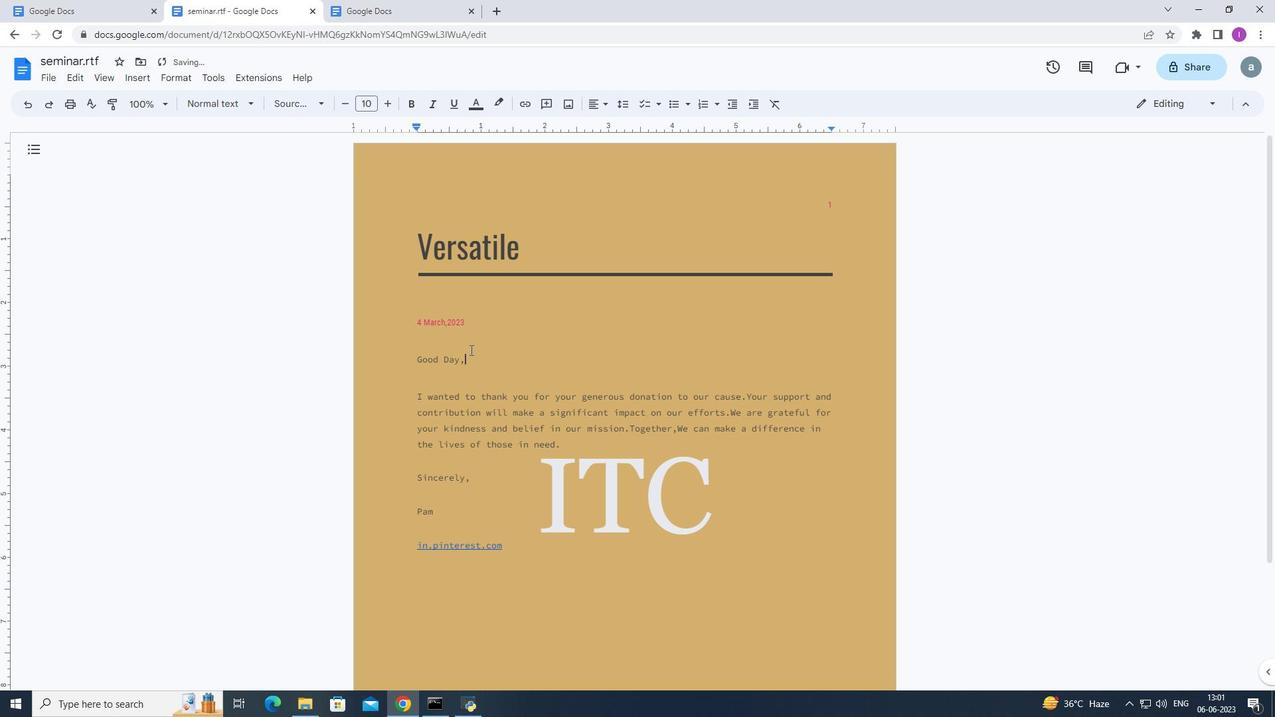 
Action: Mouse pressed left at (479, 364)
Screenshot: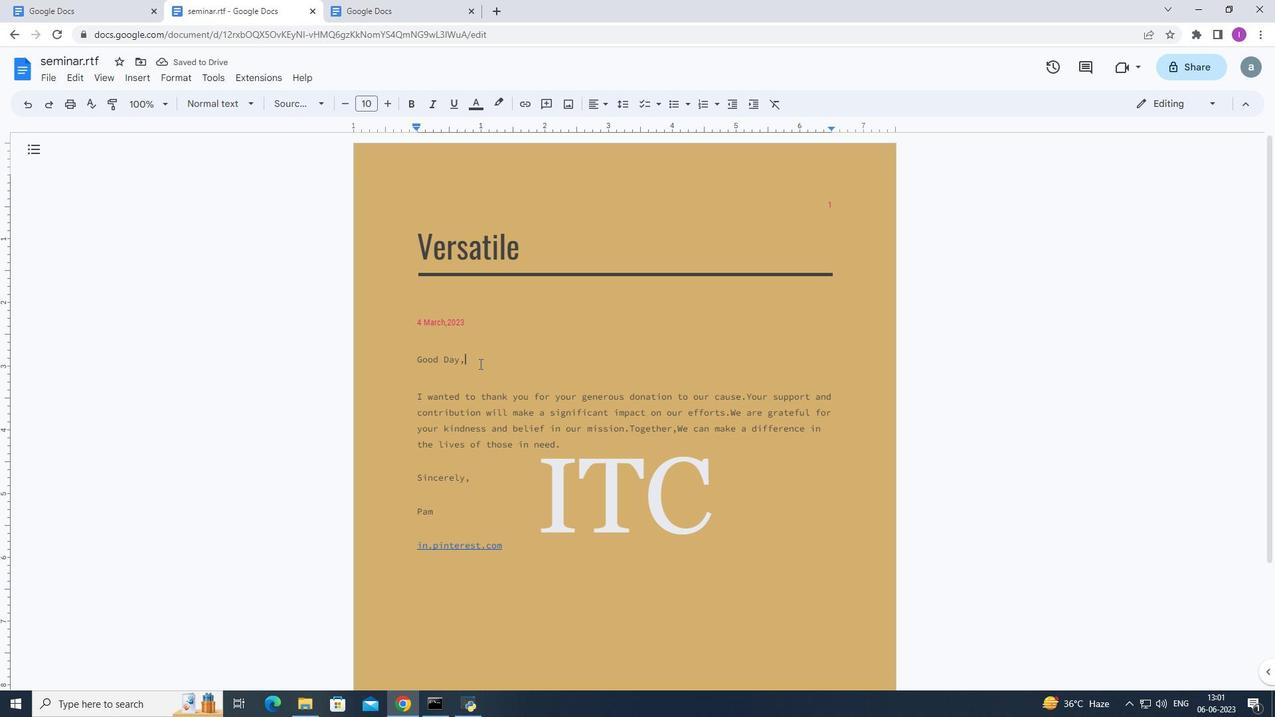 
Action: Mouse moved to (372, 99)
Screenshot: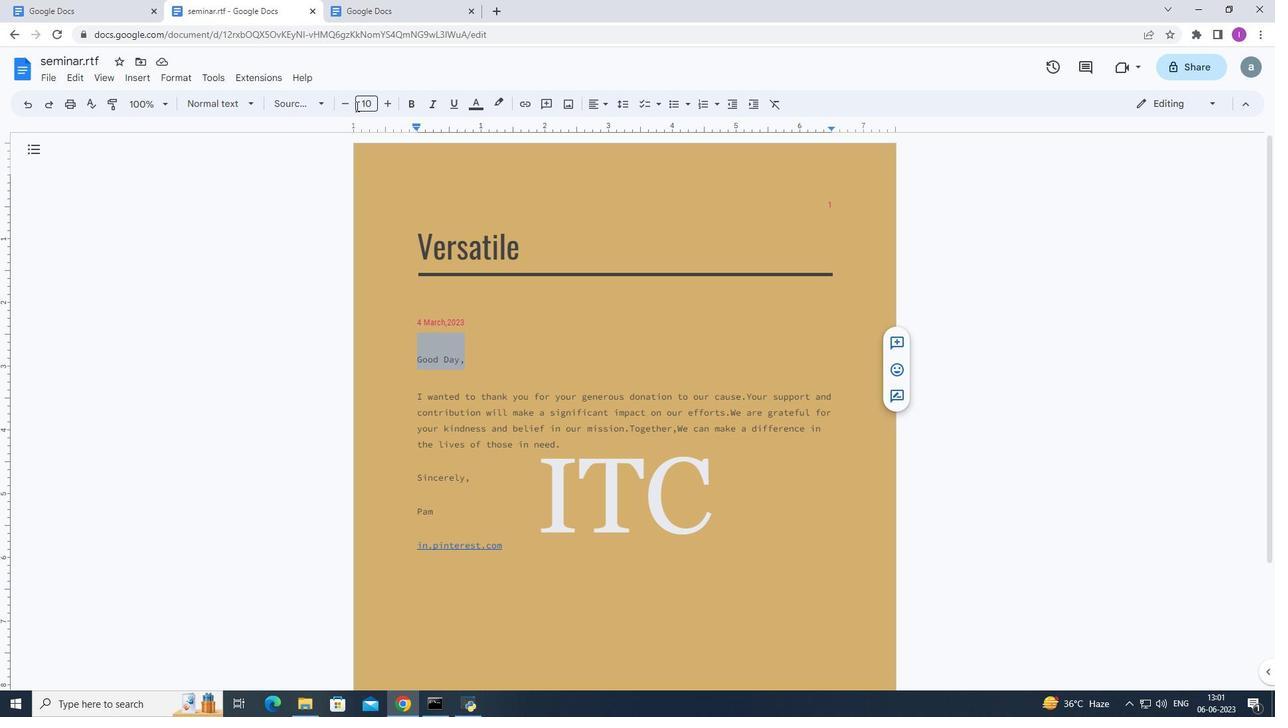 
Action: Mouse pressed left at (372, 99)
Screenshot: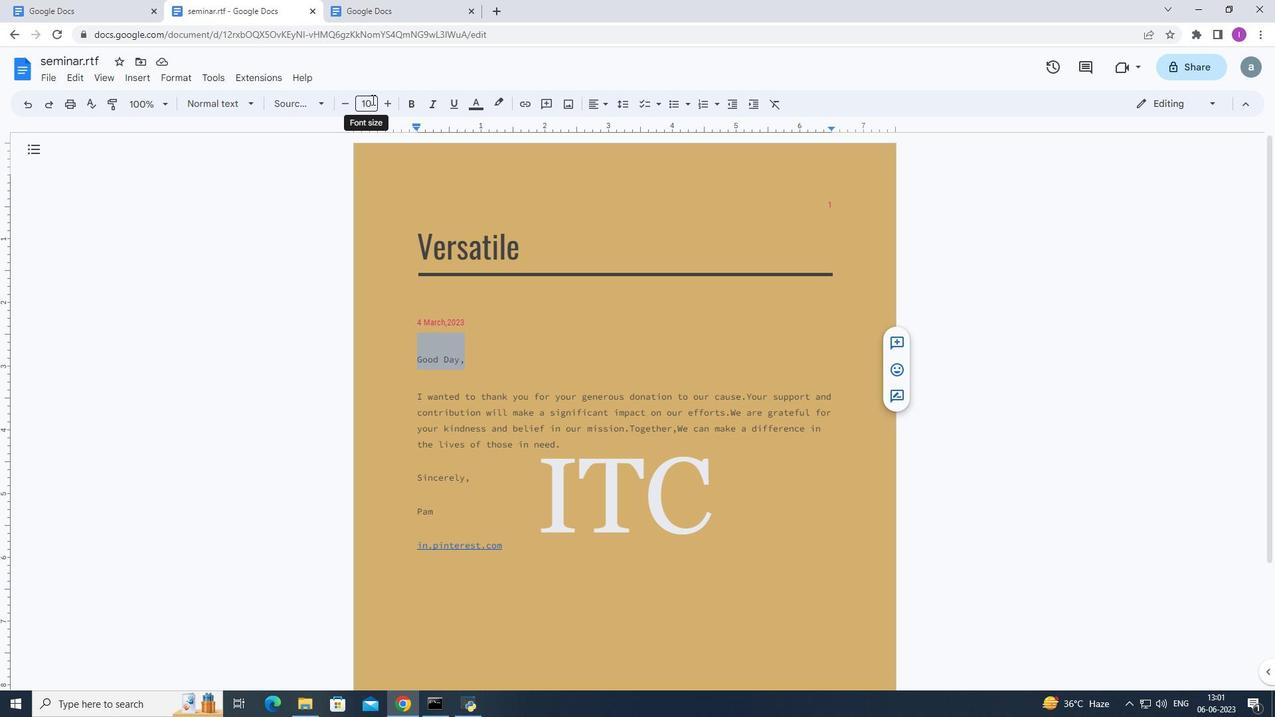 
Action: Mouse moved to (378, 129)
Screenshot: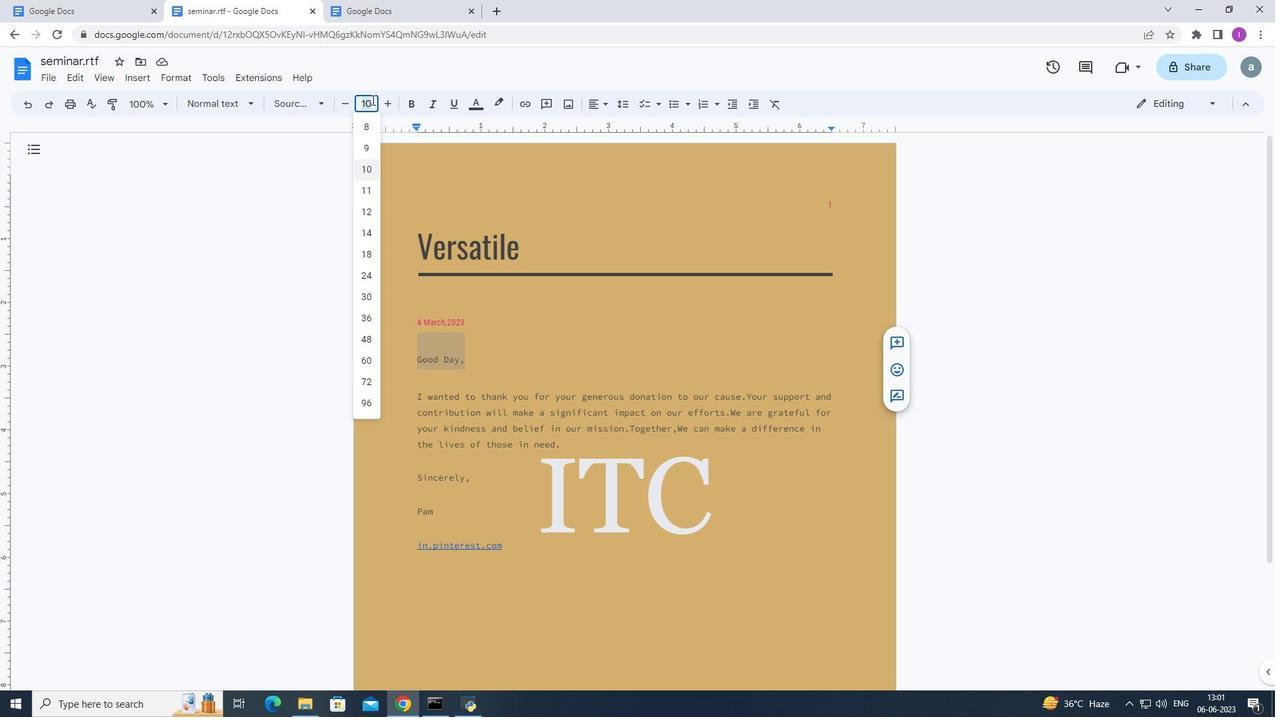 
Action: Key pressed 30<Key.enter>
Screenshot: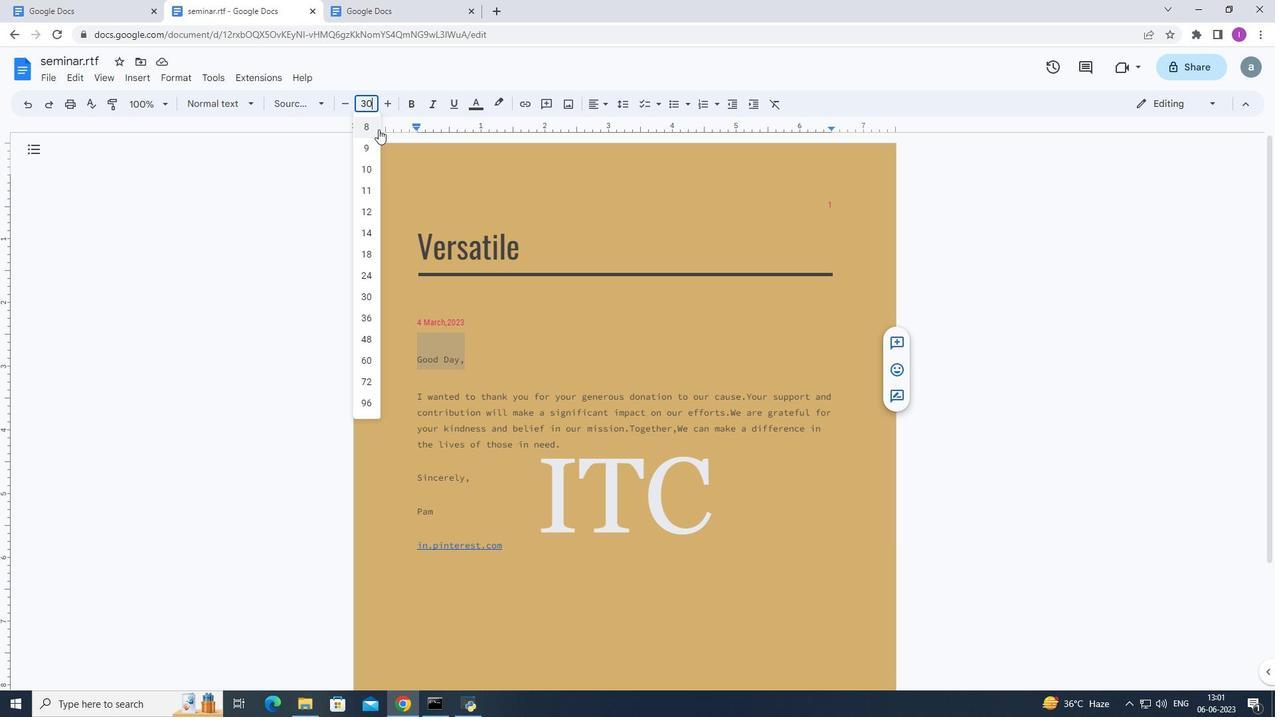 
Action: Mouse moved to (381, 364)
Screenshot: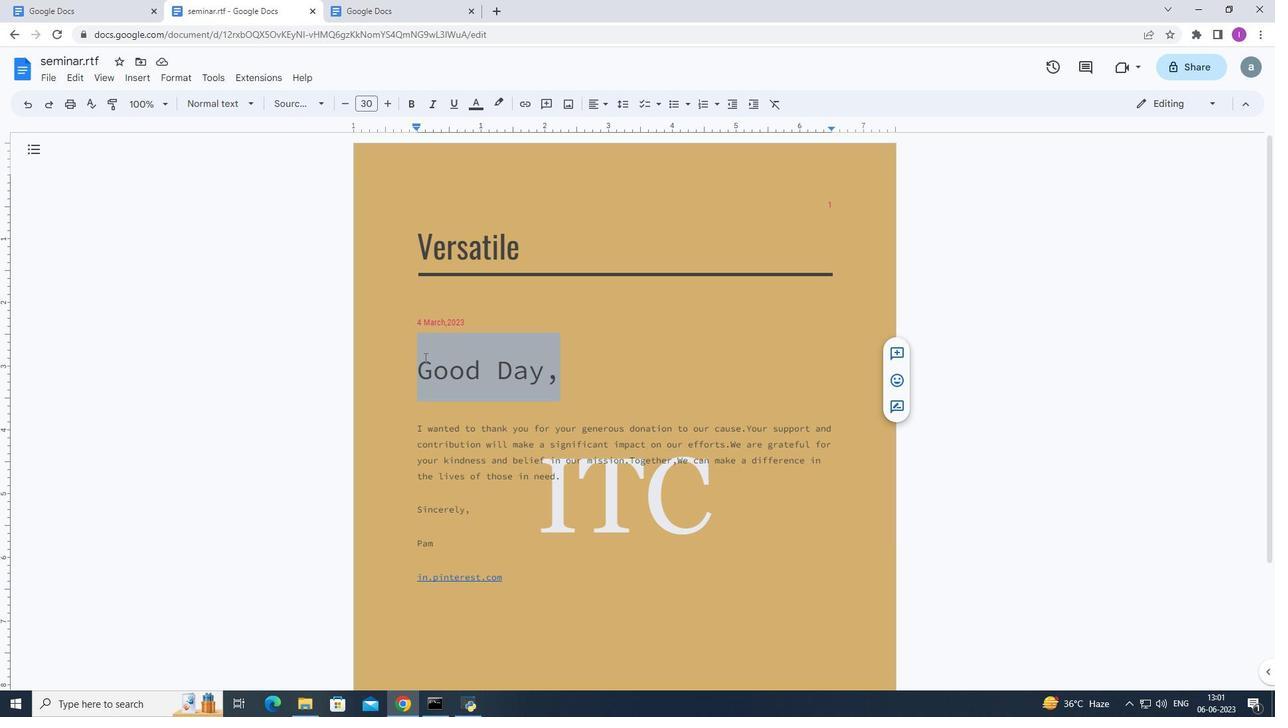 
